 Task: Look for space in Yūki, Japan from 7th July, 2023 to 14th July, 2023 for 1 adult in price range Rs.6000 to Rs.14000. Place can be shared room with 1  bedroom having 1 bed and 1 bathroom. Property type can be house, flat, guest house, hotel. Amenities needed are: wifi, washing machine. Booking option can be shelf check-in. Required host language is English.
Action: Mouse moved to (426, 75)
Screenshot: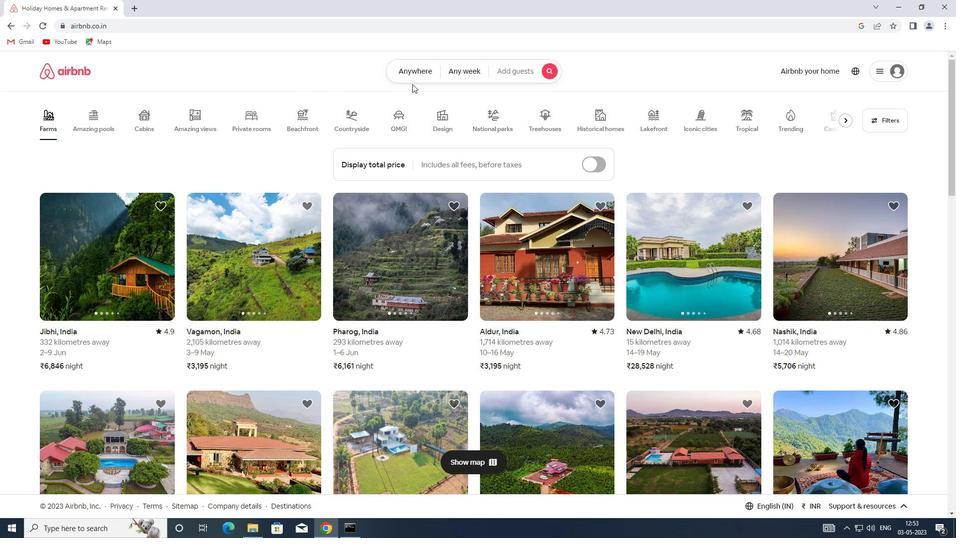 
Action: Mouse pressed left at (426, 75)
Screenshot: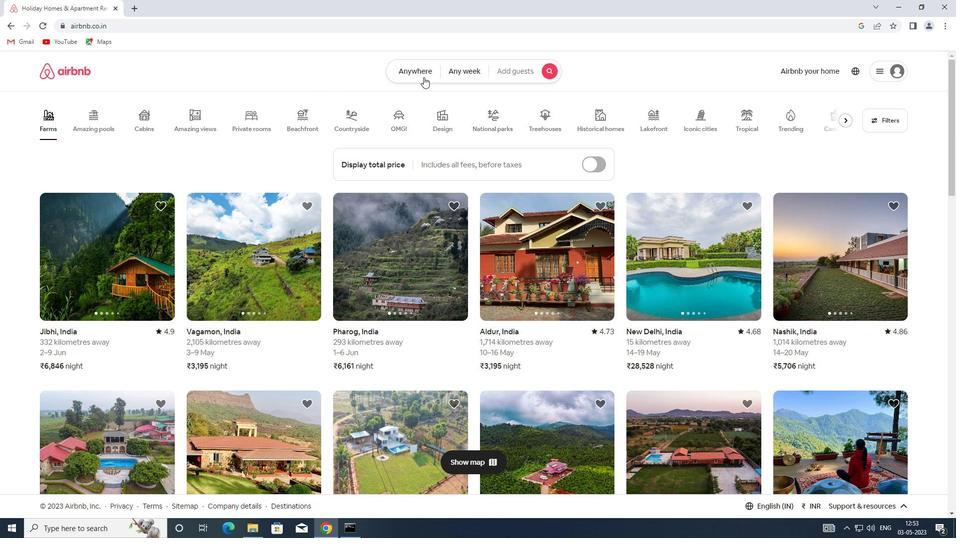 
Action: Mouse moved to (320, 109)
Screenshot: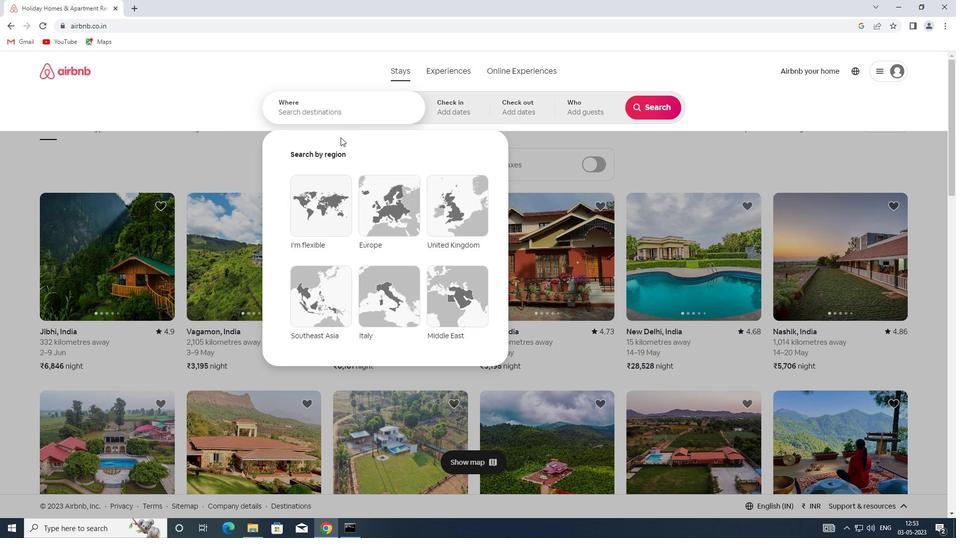 
Action: Mouse pressed left at (320, 109)
Screenshot: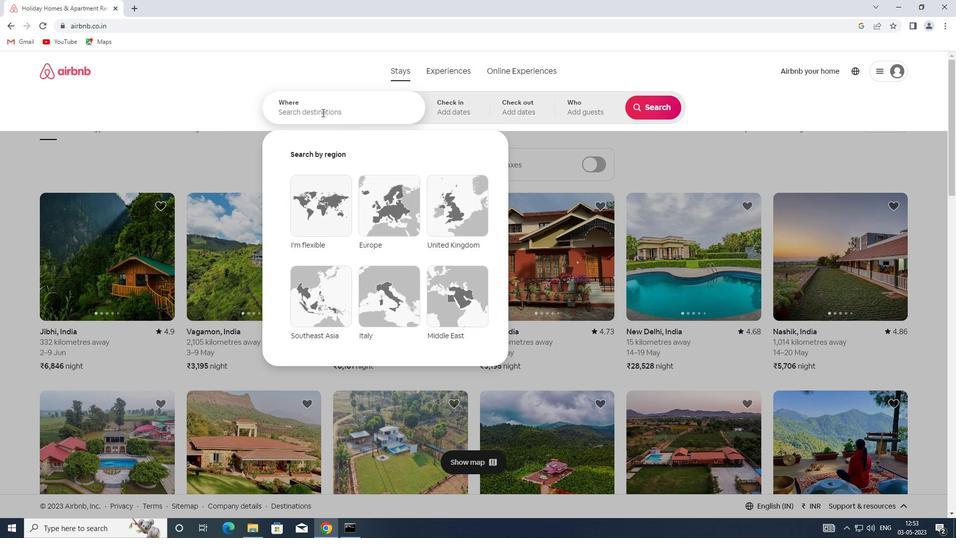 
Action: Key pressed <Key.shift>YUKI,<Key.shift>JAPAN
Screenshot: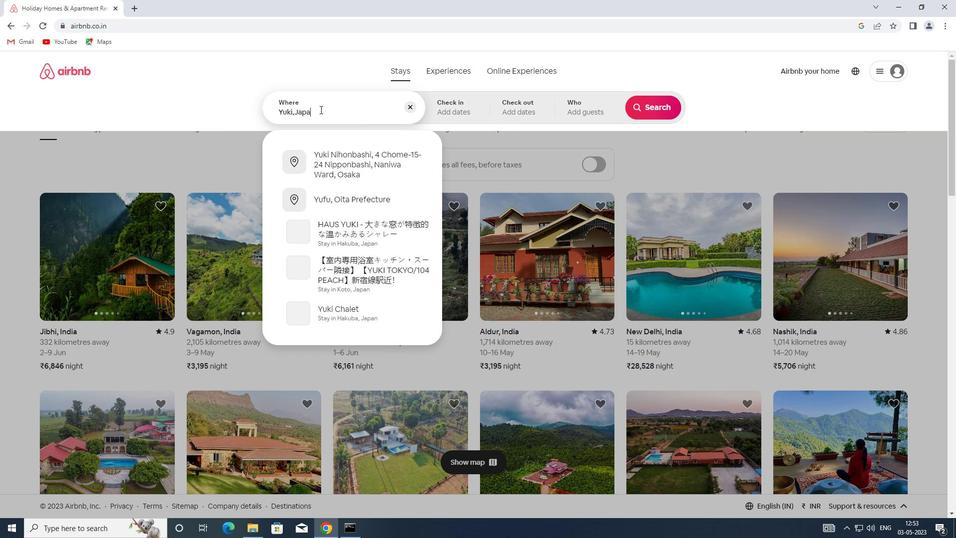 
Action: Mouse moved to (465, 108)
Screenshot: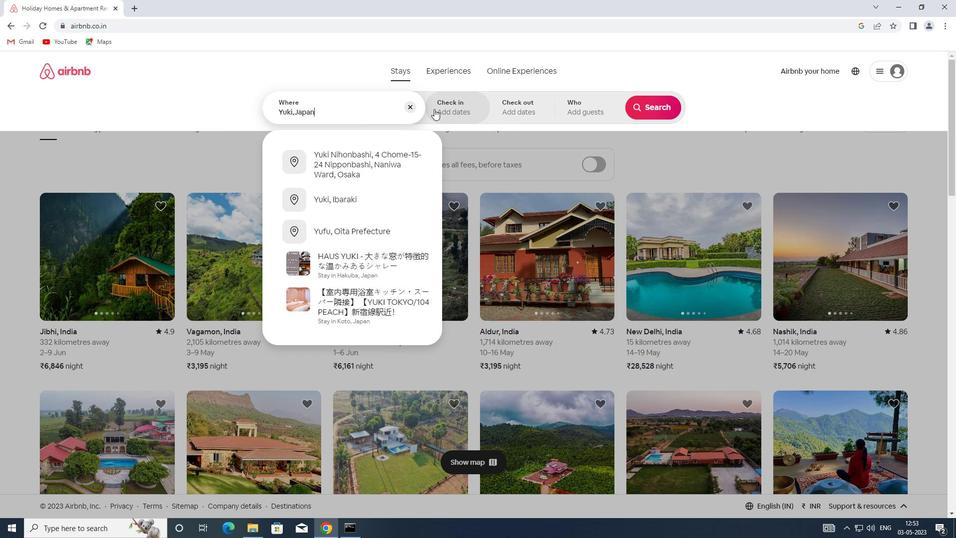 
Action: Mouse pressed left at (465, 108)
Screenshot: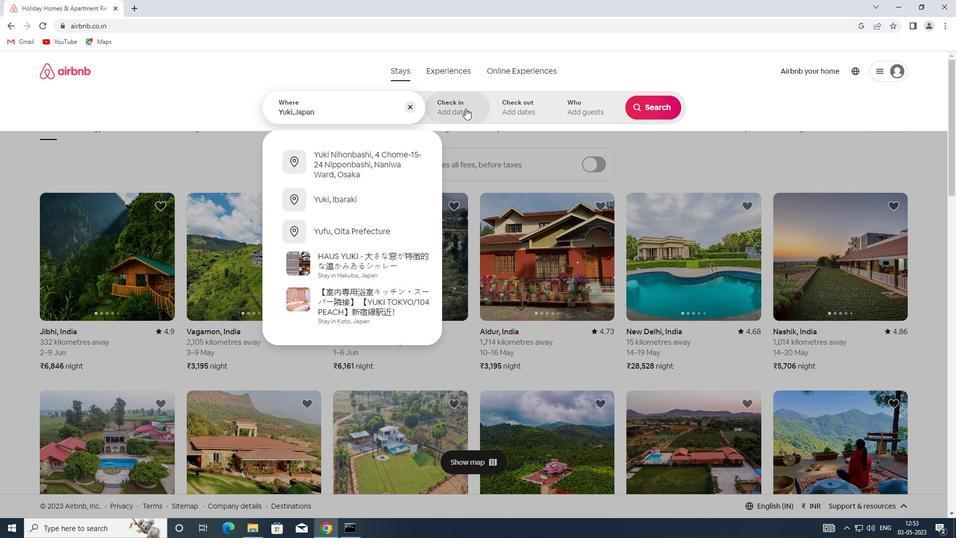 
Action: Mouse moved to (649, 189)
Screenshot: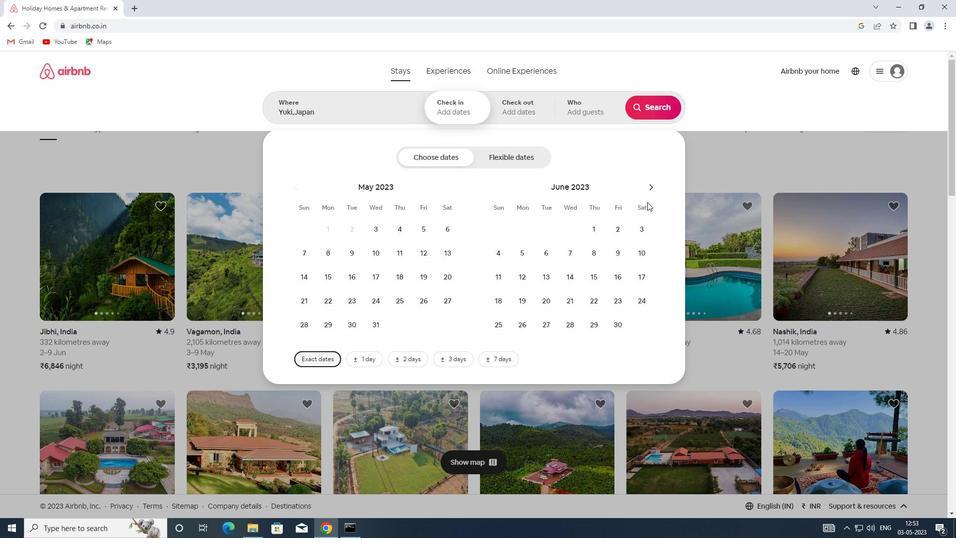 
Action: Mouse pressed left at (649, 189)
Screenshot: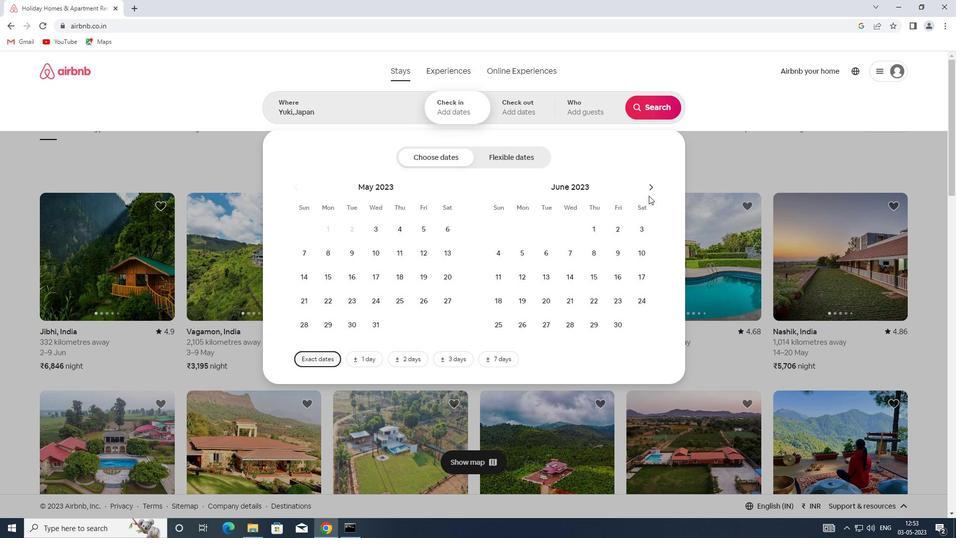 
Action: Mouse moved to (618, 253)
Screenshot: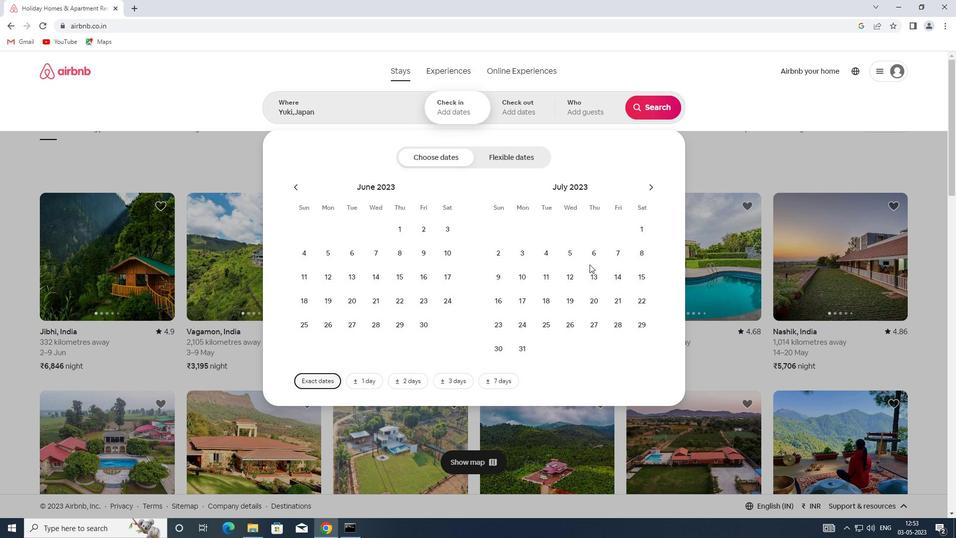 
Action: Mouse pressed left at (618, 253)
Screenshot: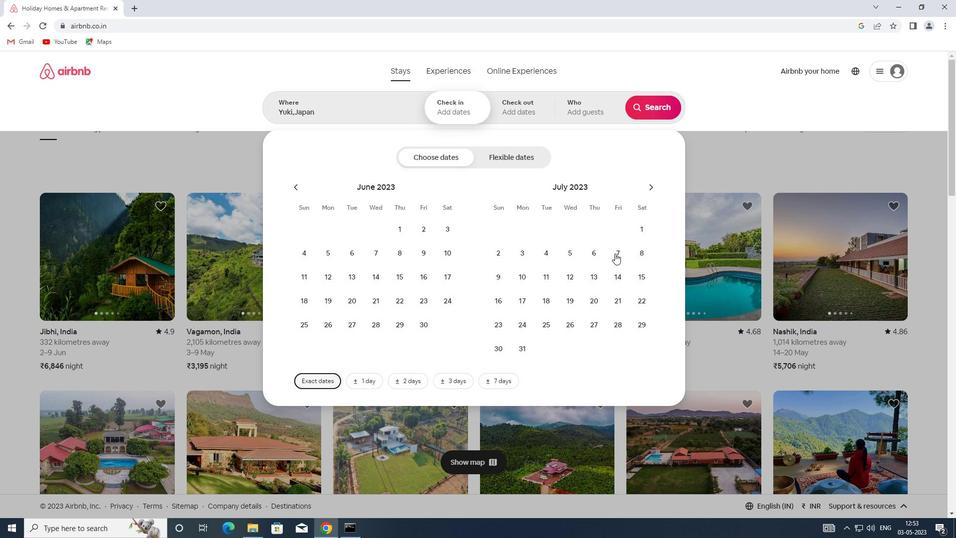
Action: Mouse moved to (626, 279)
Screenshot: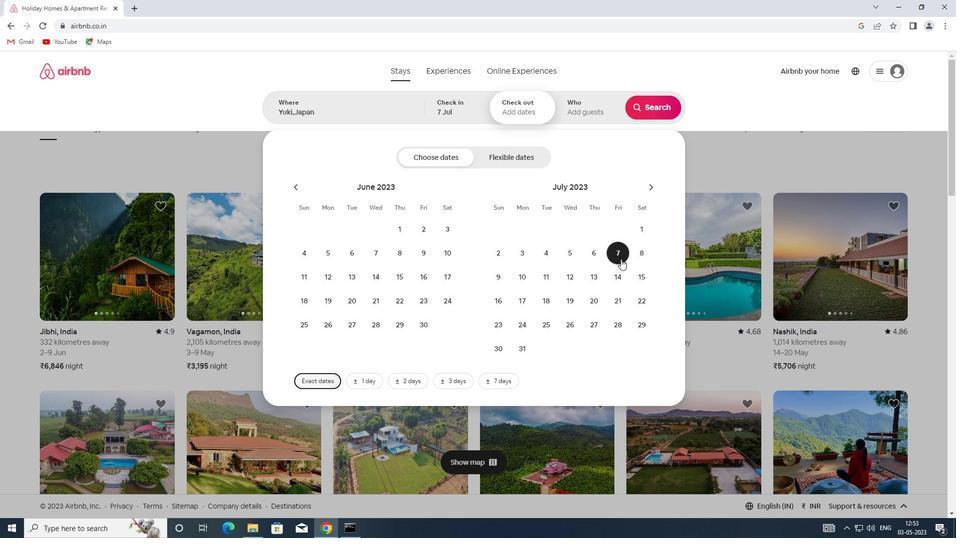 
Action: Mouse pressed left at (626, 279)
Screenshot: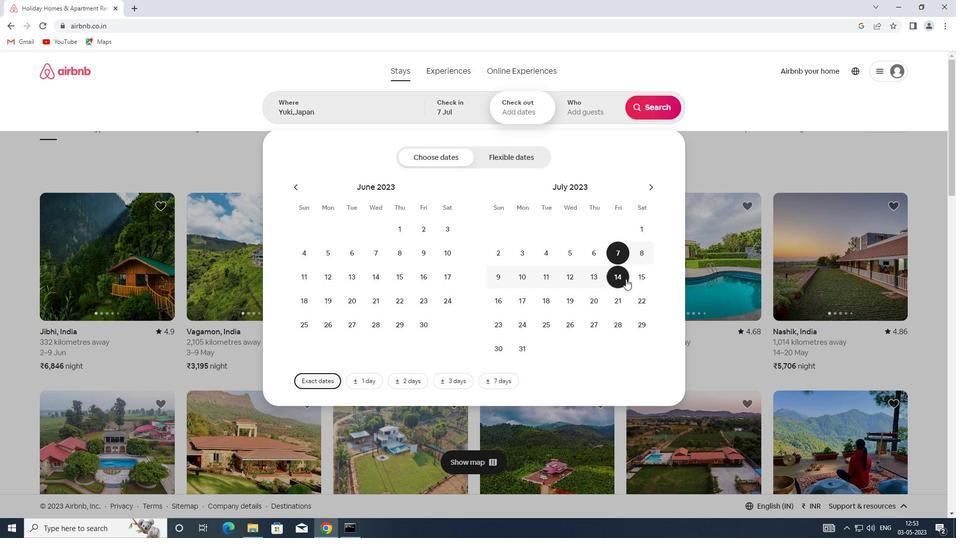 
Action: Mouse moved to (590, 103)
Screenshot: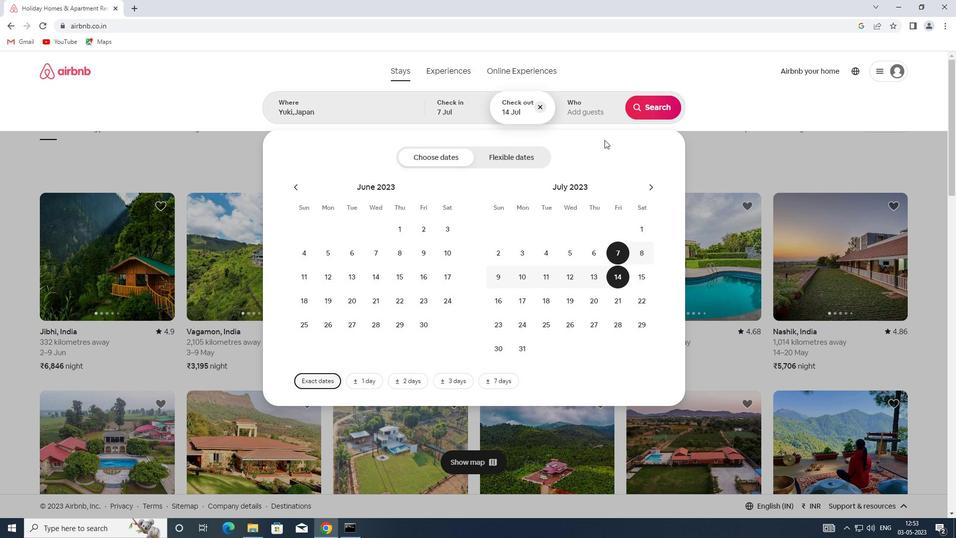 
Action: Mouse pressed left at (590, 103)
Screenshot: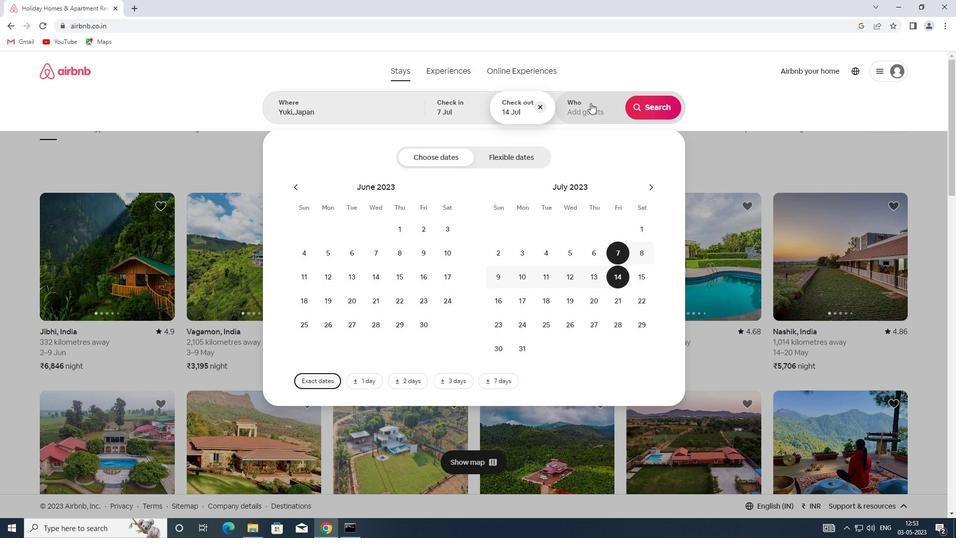 
Action: Mouse moved to (654, 153)
Screenshot: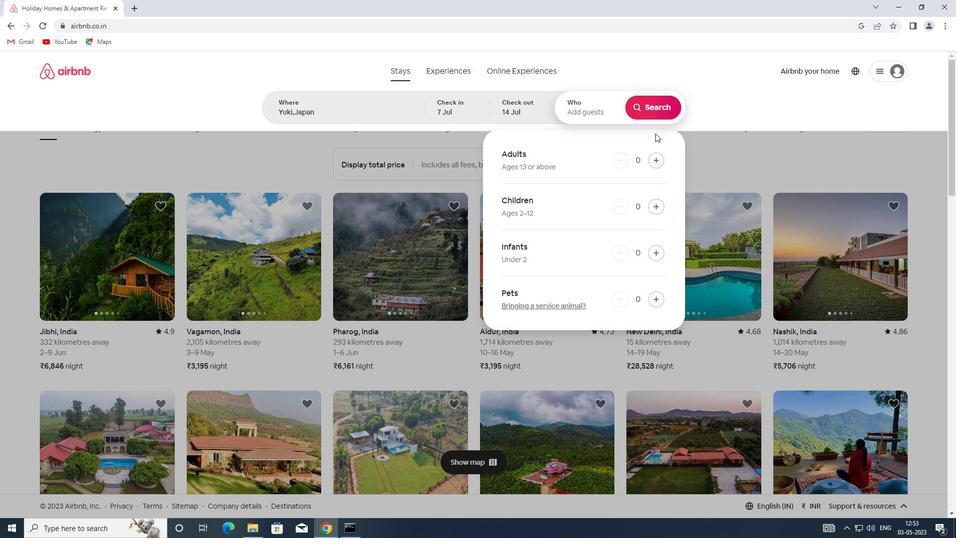 
Action: Mouse pressed left at (654, 153)
Screenshot: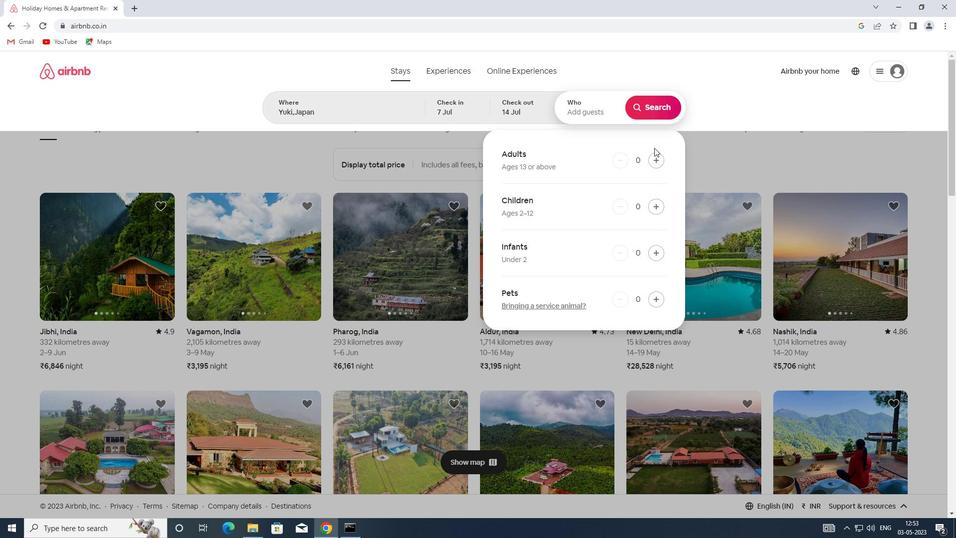 
Action: Mouse moved to (657, 111)
Screenshot: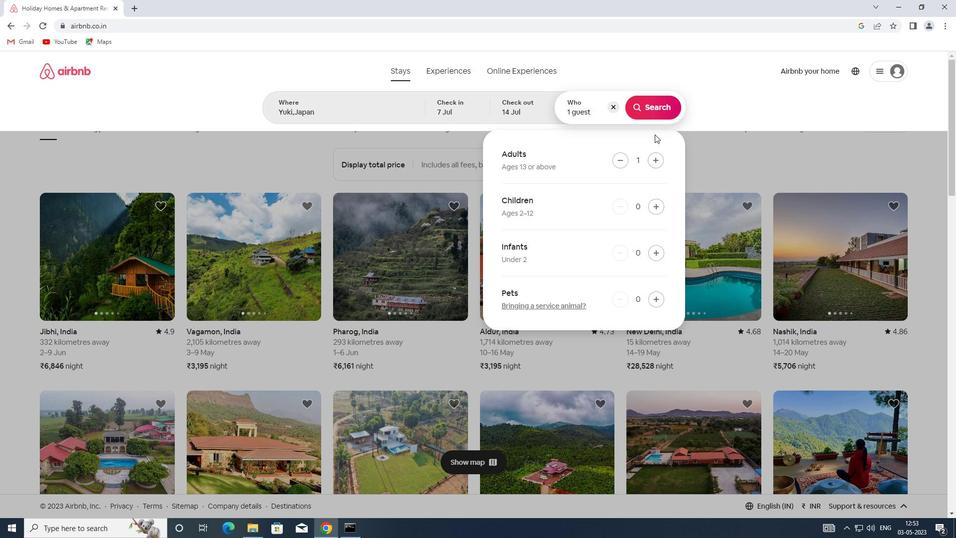 
Action: Mouse pressed left at (657, 111)
Screenshot: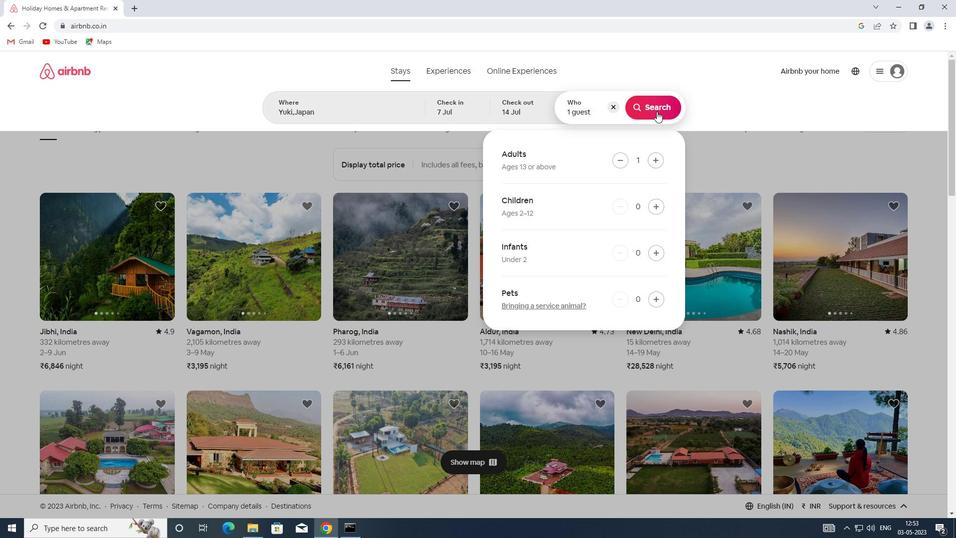 
Action: Mouse moved to (893, 106)
Screenshot: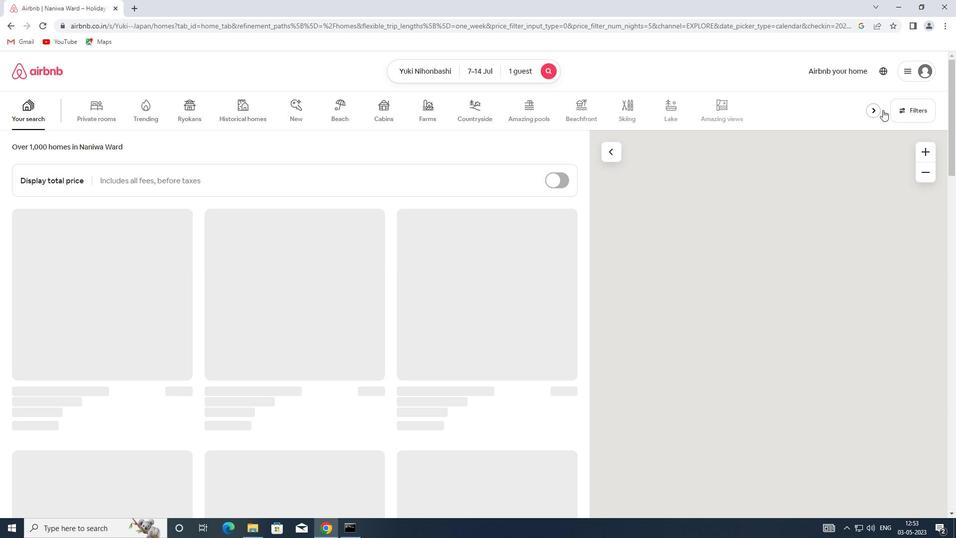 
Action: Mouse pressed left at (893, 106)
Screenshot: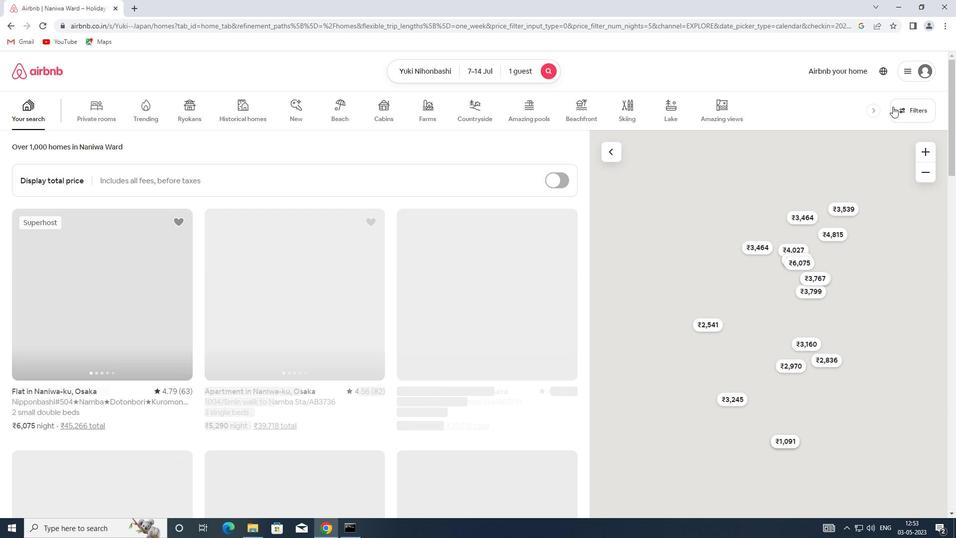 
Action: Mouse moved to (345, 237)
Screenshot: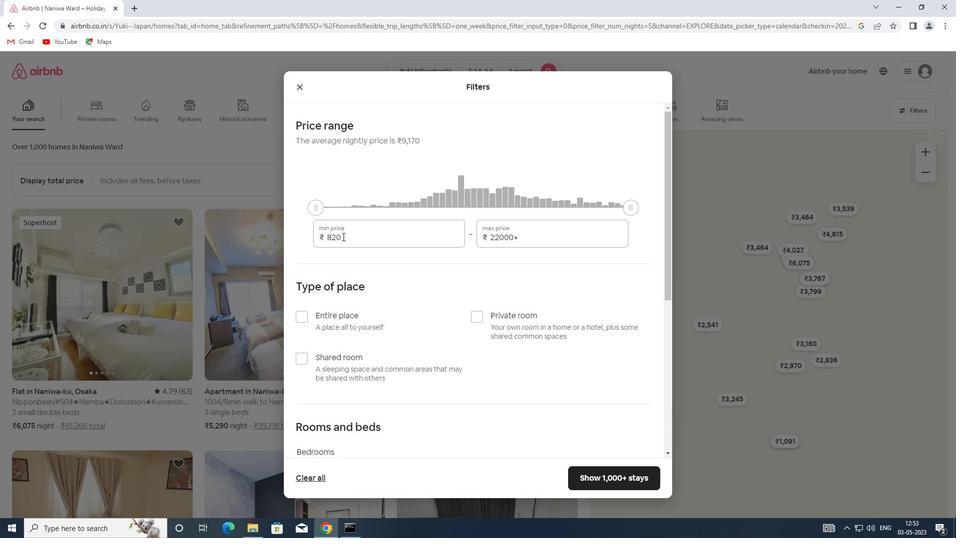 
Action: Mouse pressed left at (345, 237)
Screenshot: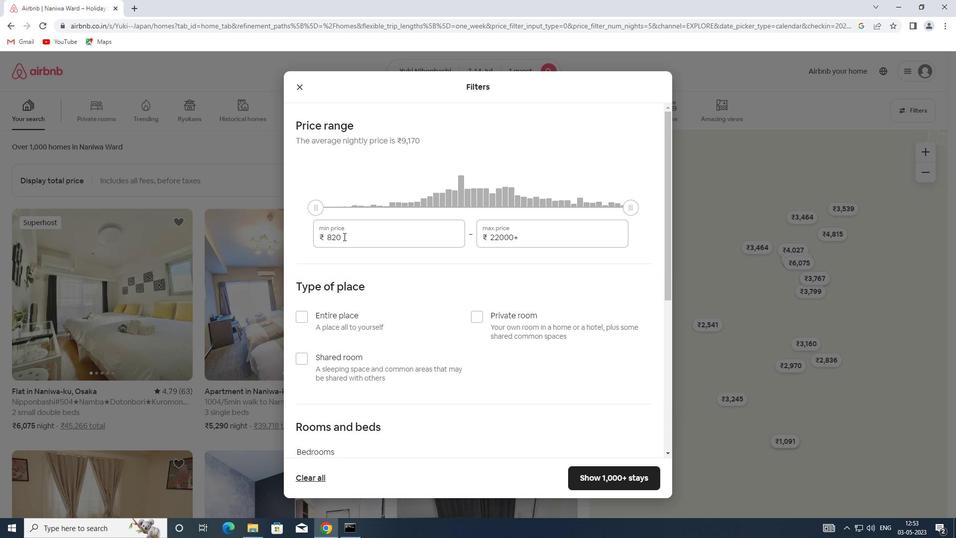 
Action: Mouse moved to (297, 237)
Screenshot: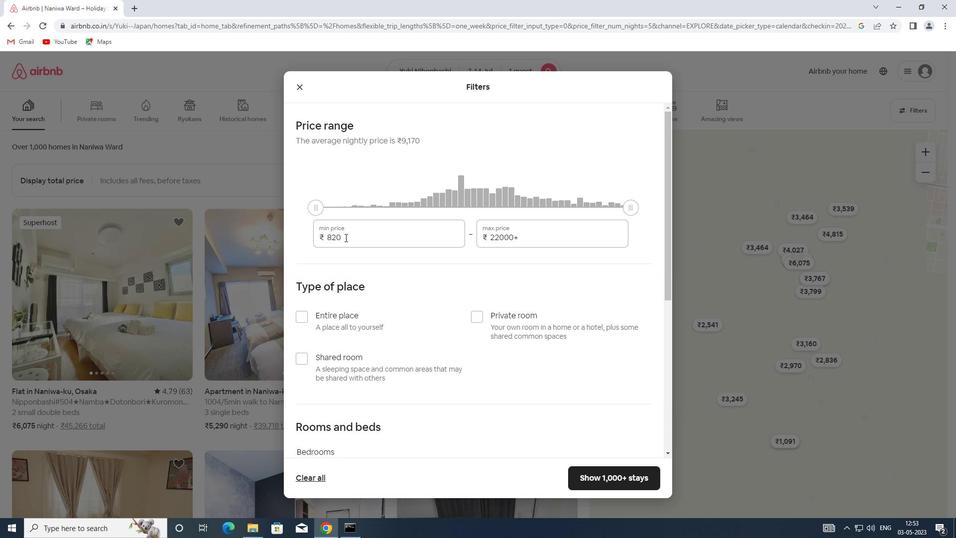 
Action: Key pressed 6000
Screenshot: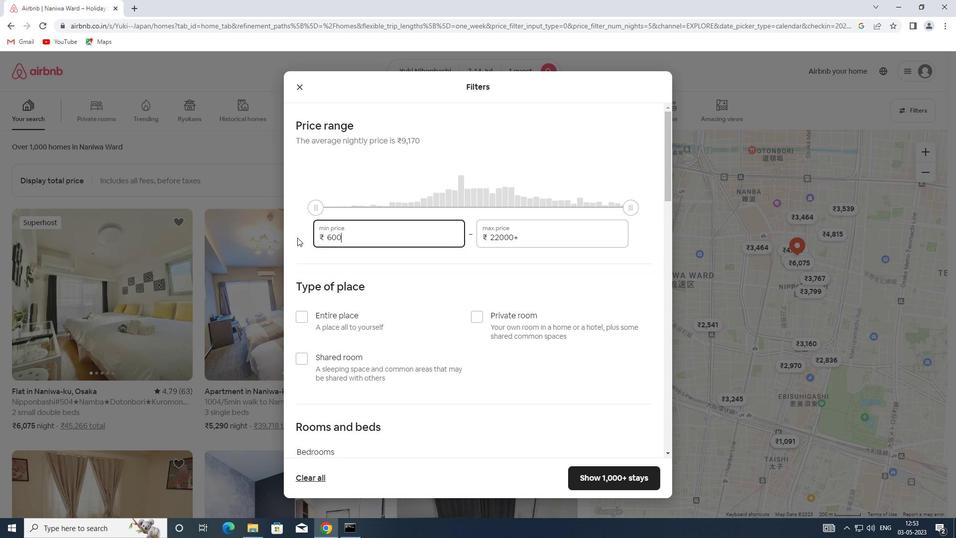 
Action: Mouse moved to (540, 232)
Screenshot: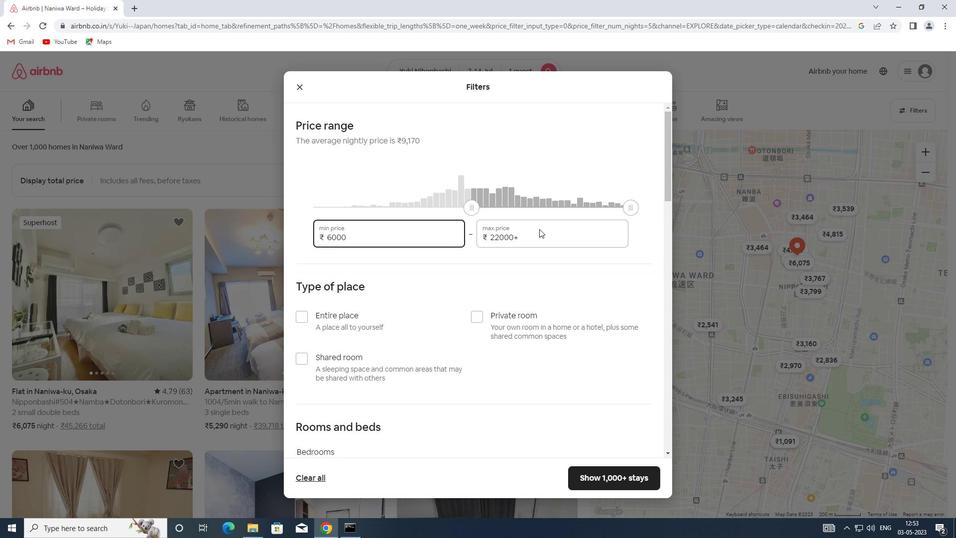 
Action: Mouse pressed left at (540, 232)
Screenshot: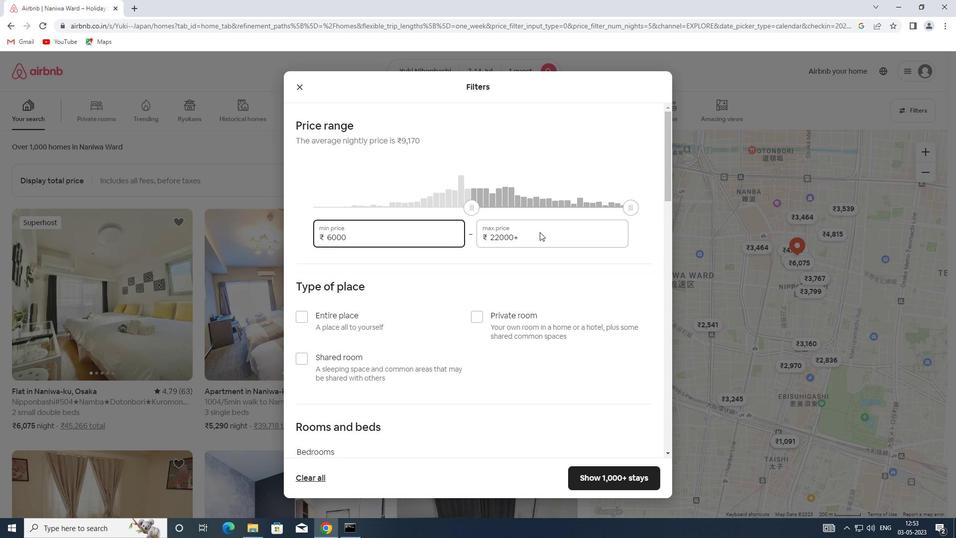 
Action: Mouse pressed left at (540, 232)
Screenshot: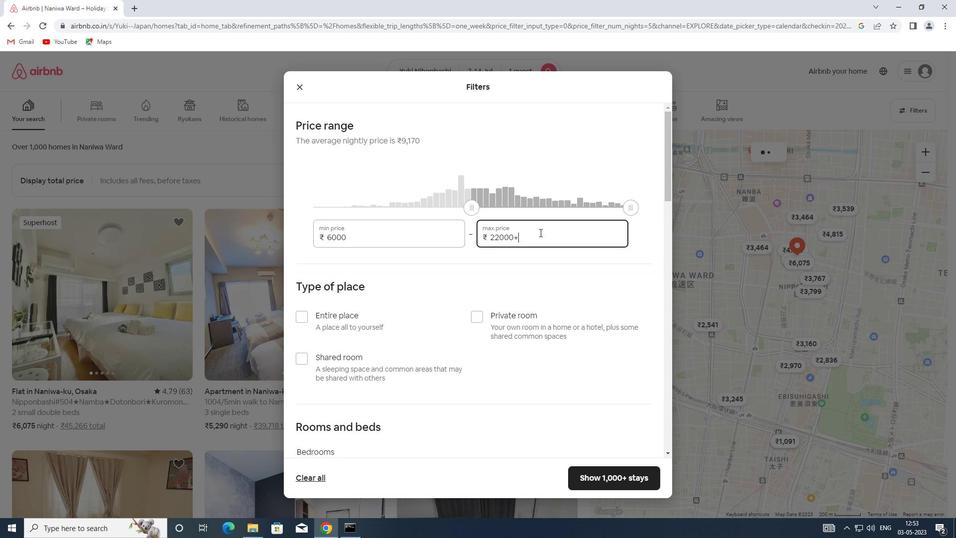 
Action: Mouse moved to (453, 242)
Screenshot: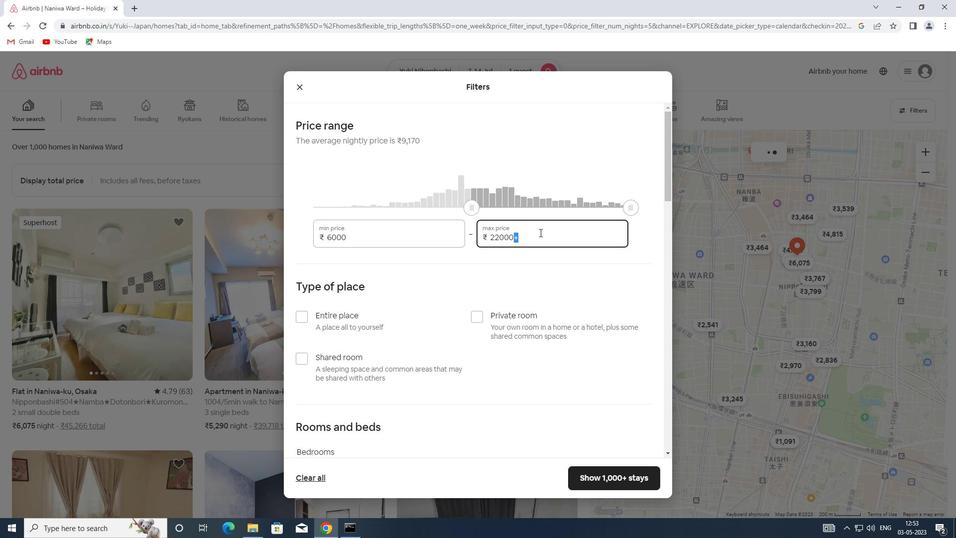 
Action: Key pressed 14000
Screenshot: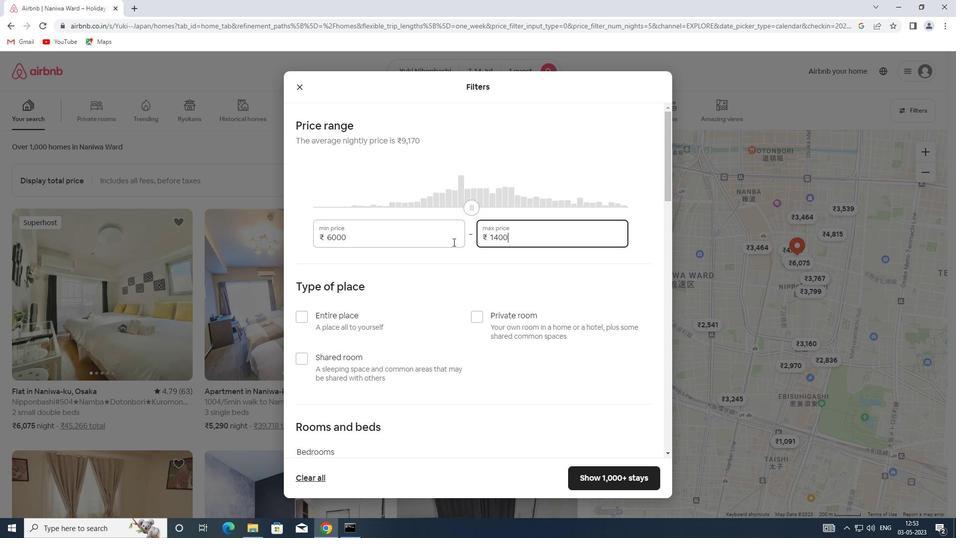 
Action: Mouse moved to (468, 304)
Screenshot: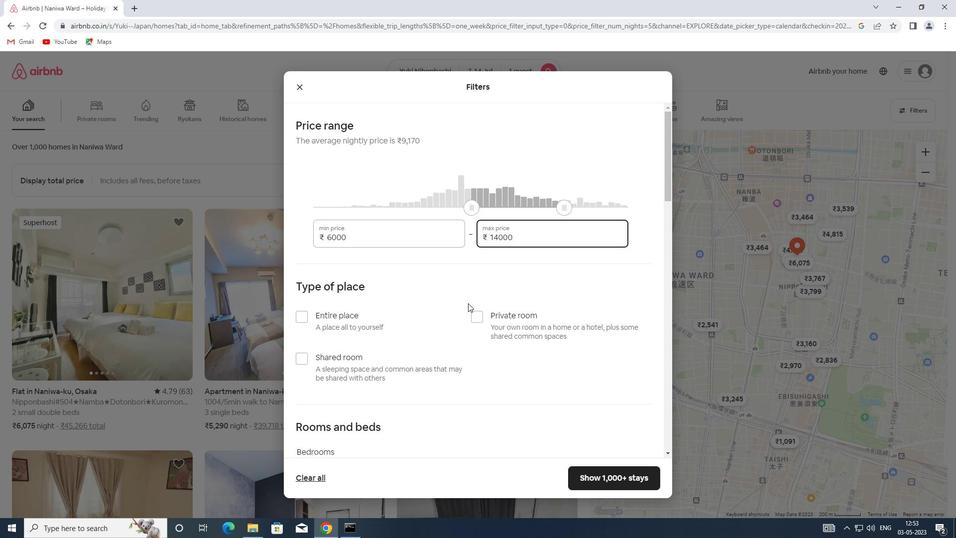 
Action: Mouse scrolled (468, 303) with delta (0, 0)
Screenshot: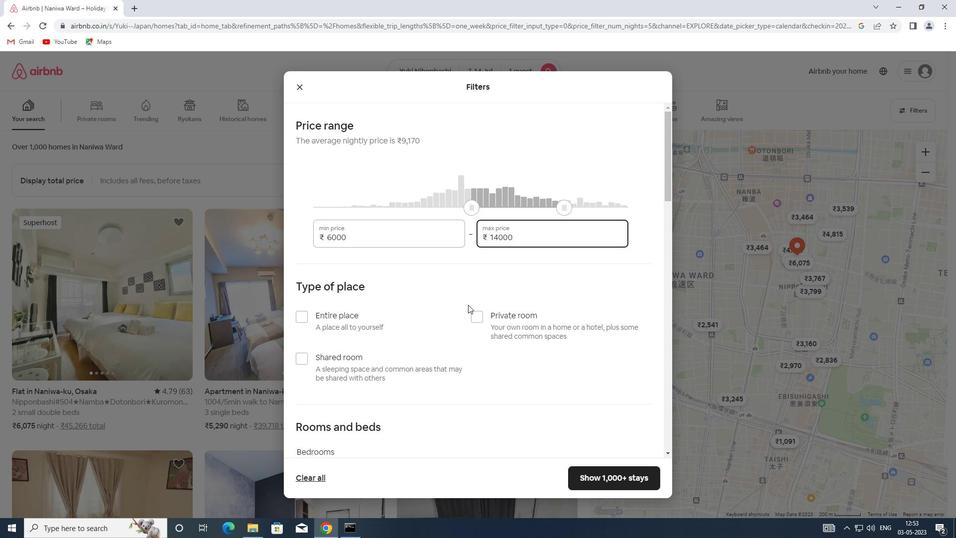 
Action: Mouse scrolled (468, 303) with delta (0, 0)
Screenshot: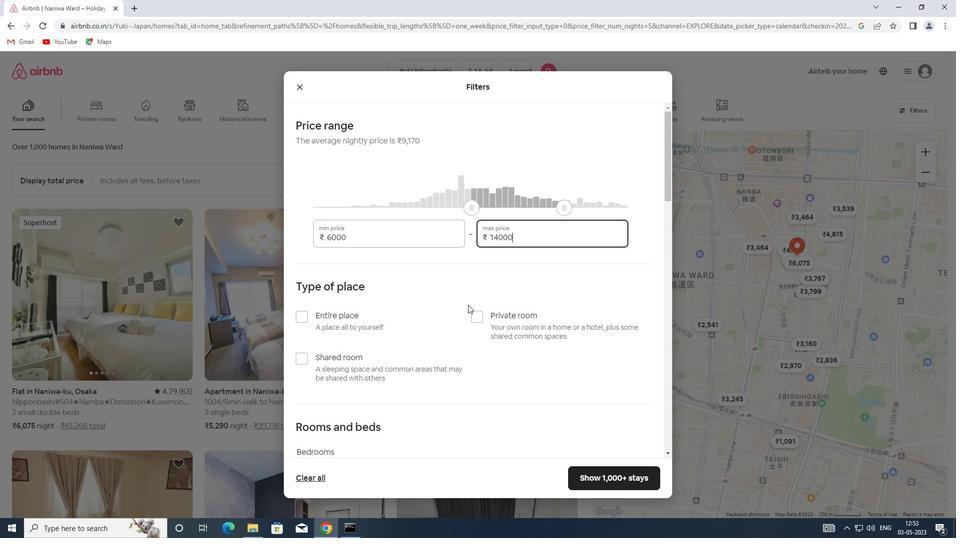 
Action: Mouse moved to (313, 252)
Screenshot: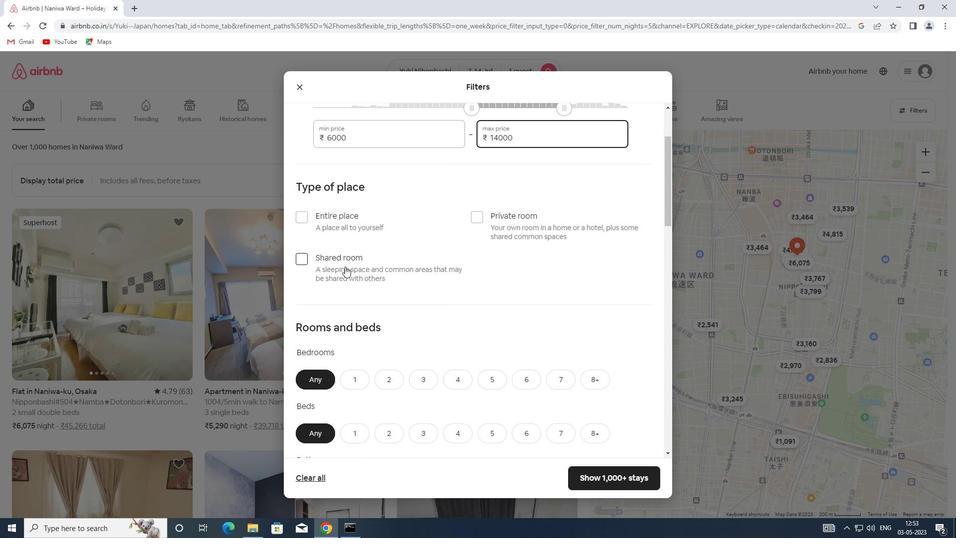 
Action: Mouse pressed left at (313, 252)
Screenshot: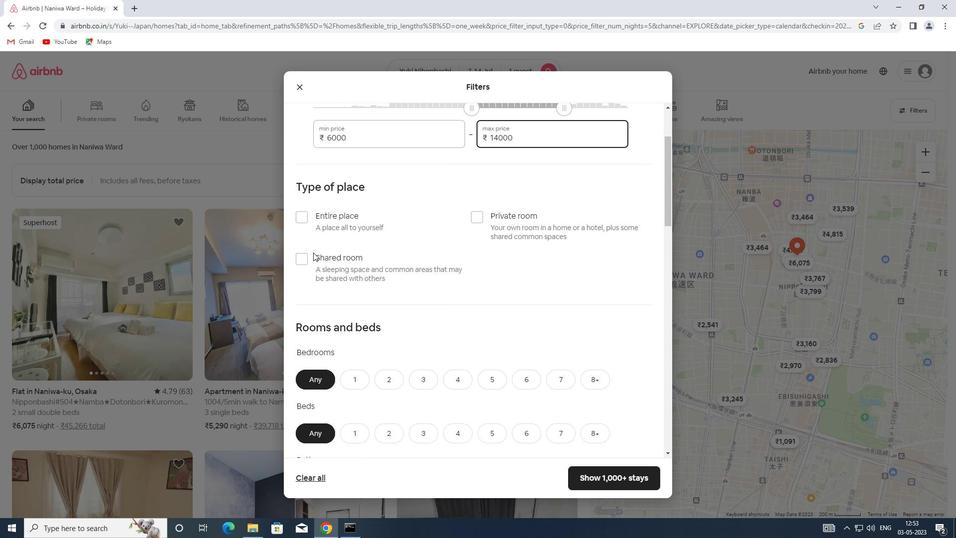 
Action: Mouse moved to (313, 256)
Screenshot: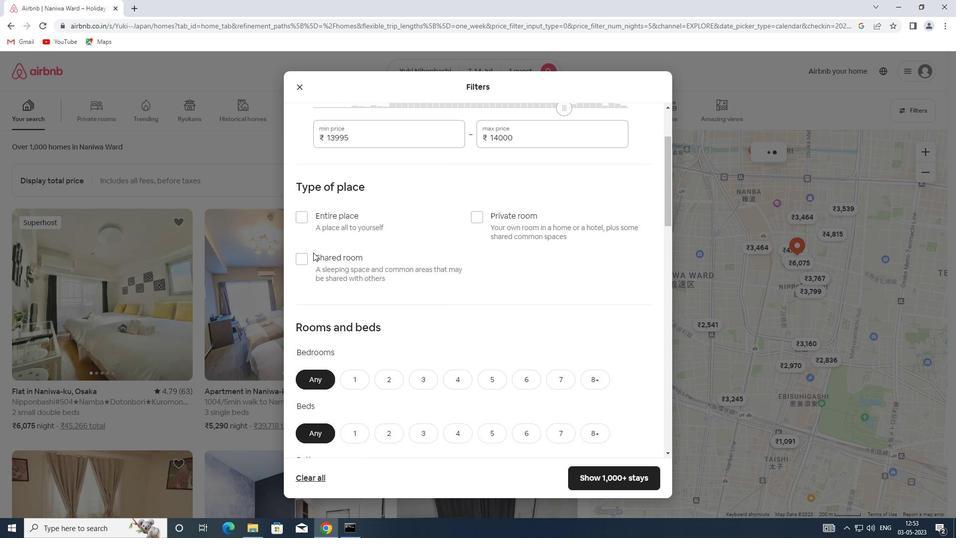
Action: Mouse pressed left at (313, 256)
Screenshot: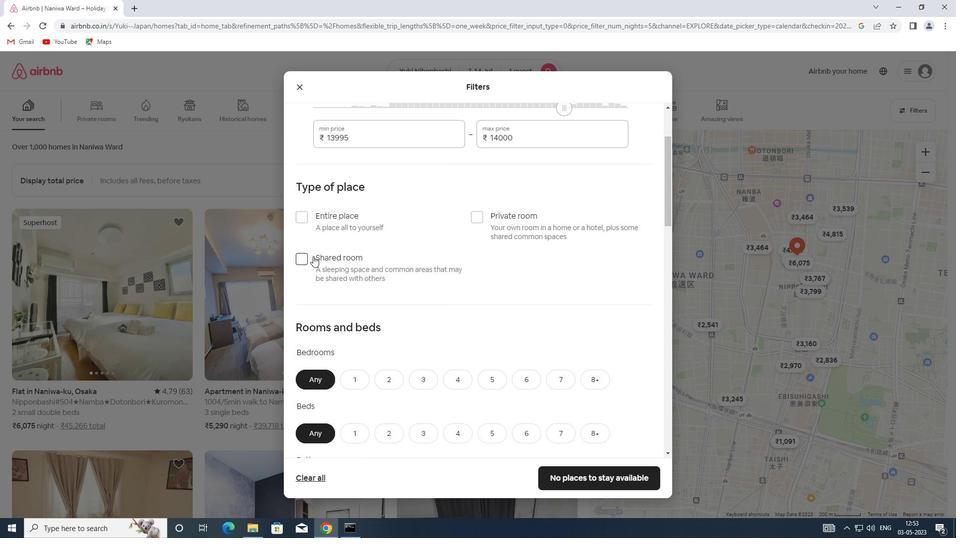 
Action: Mouse moved to (313, 256)
Screenshot: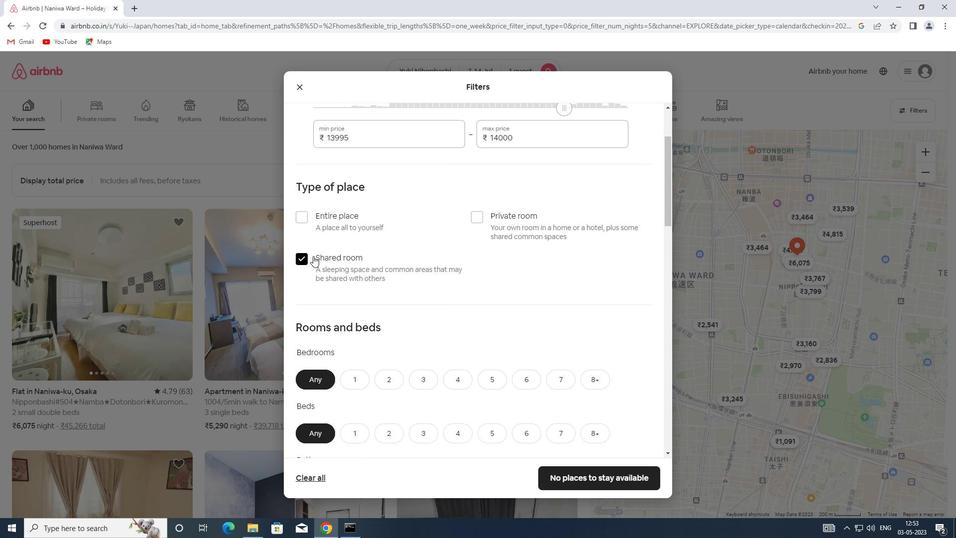 
Action: Mouse scrolled (313, 255) with delta (0, 0)
Screenshot: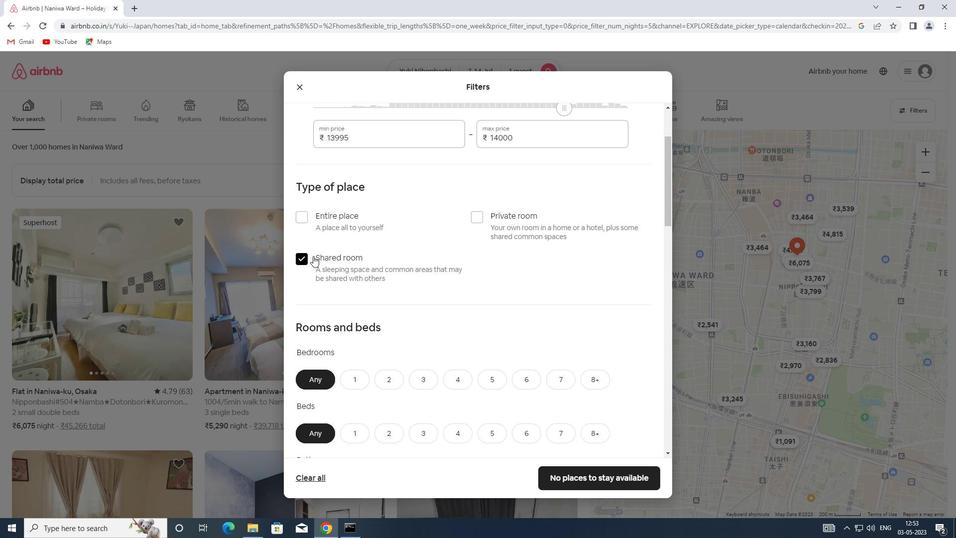 
Action: Mouse scrolled (313, 255) with delta (0, 0)
Screenshot: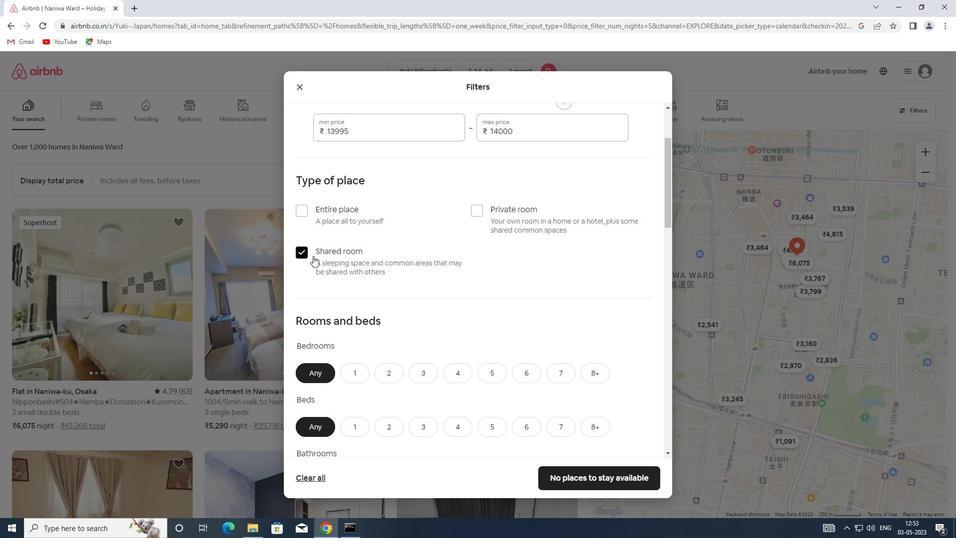 
Action: Mouse moved to (359, 276)
Screenshot: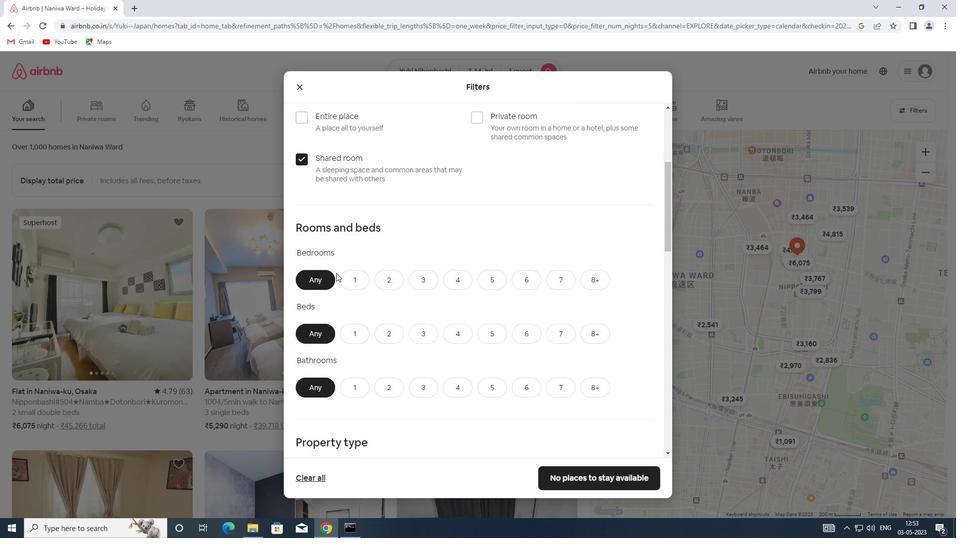 
Action: Mouse pressed left at (359, 276)
Screenshot: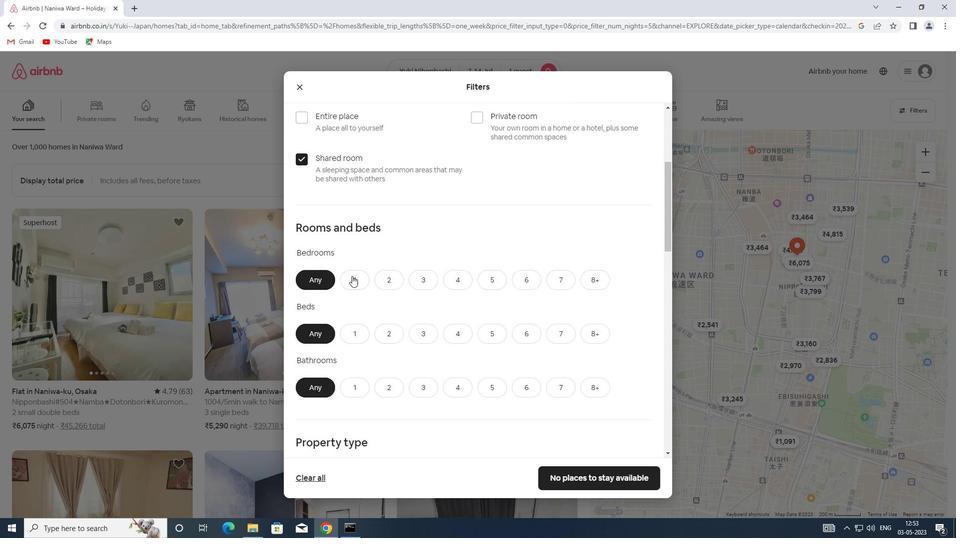 
Action: Mouse moved to (361, 331)
Screenshot: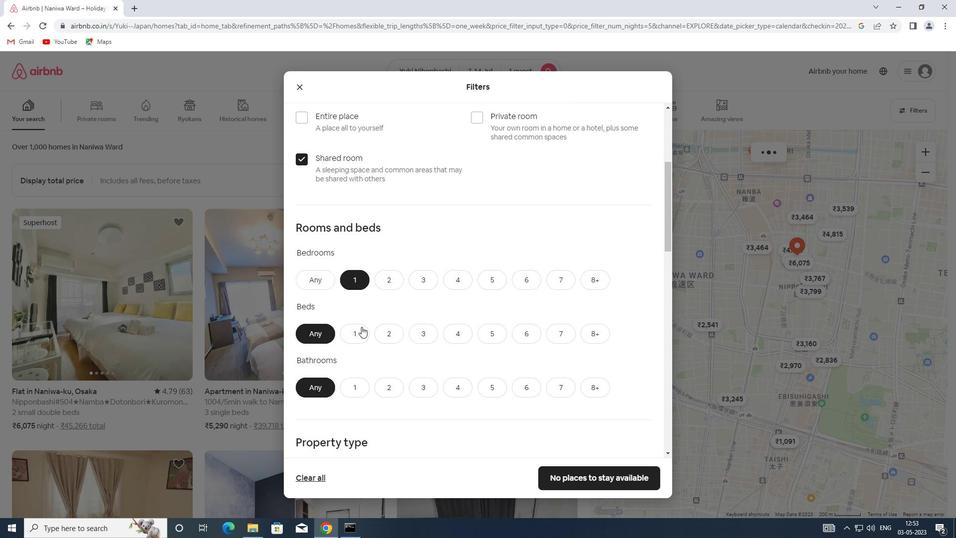 
Action: Mouse pressed left at (361, 331)
Screenshot: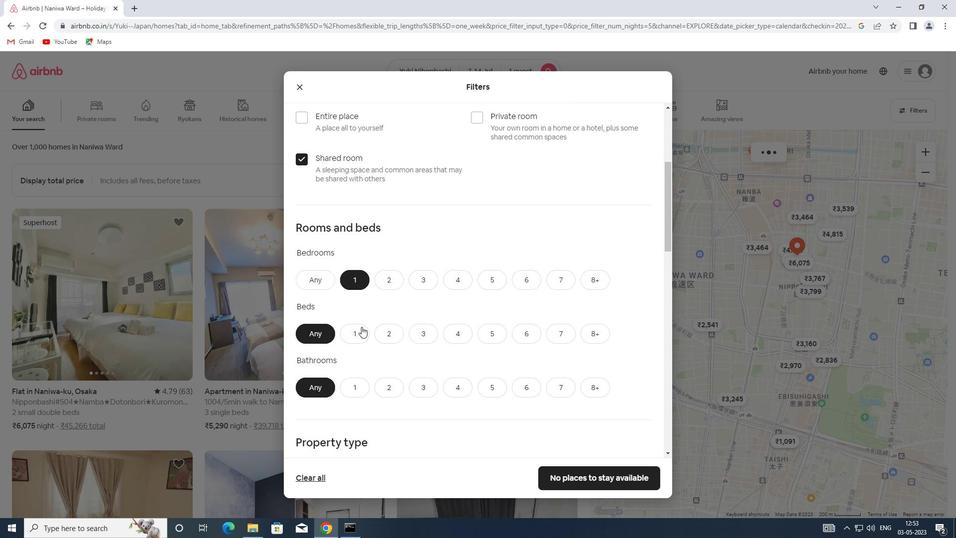 
Action: Mouse moved to (364, 325)
Screenshot: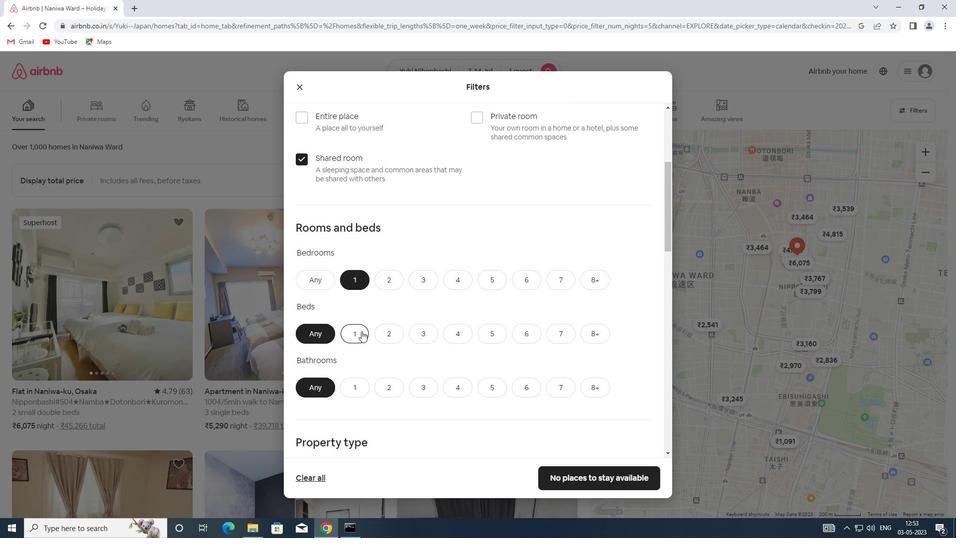 
Action: Mouse scrolled (364, 325) with delta (0, 0)
Screenshot: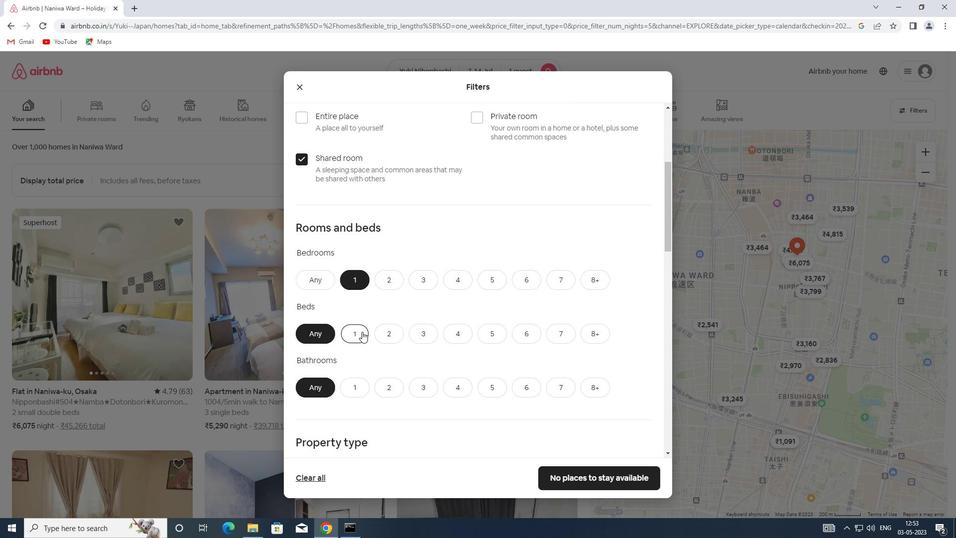 
Action: Mouse scrolled (364, 325) with delta (0, 0)
Screenshot: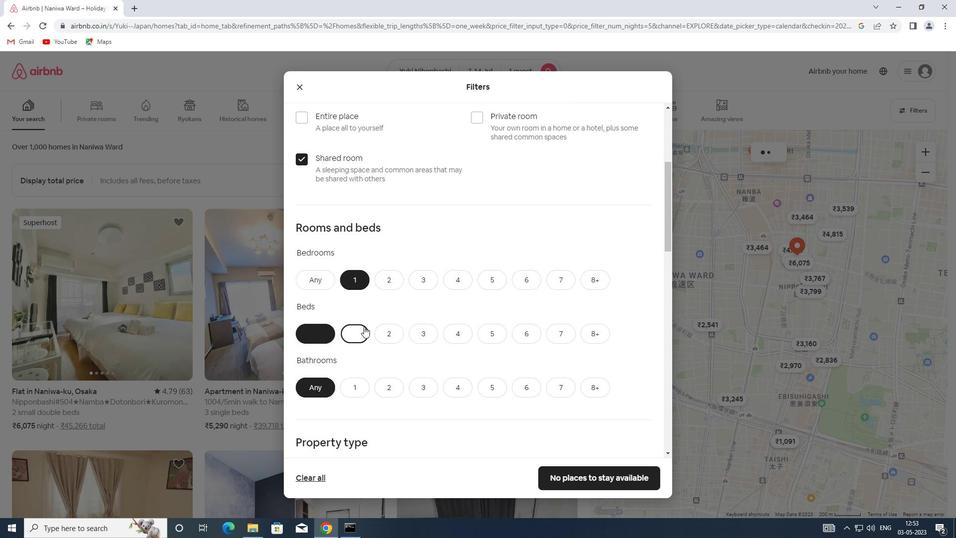 
Action: Mouse moved to (354, 292)
Screenshot: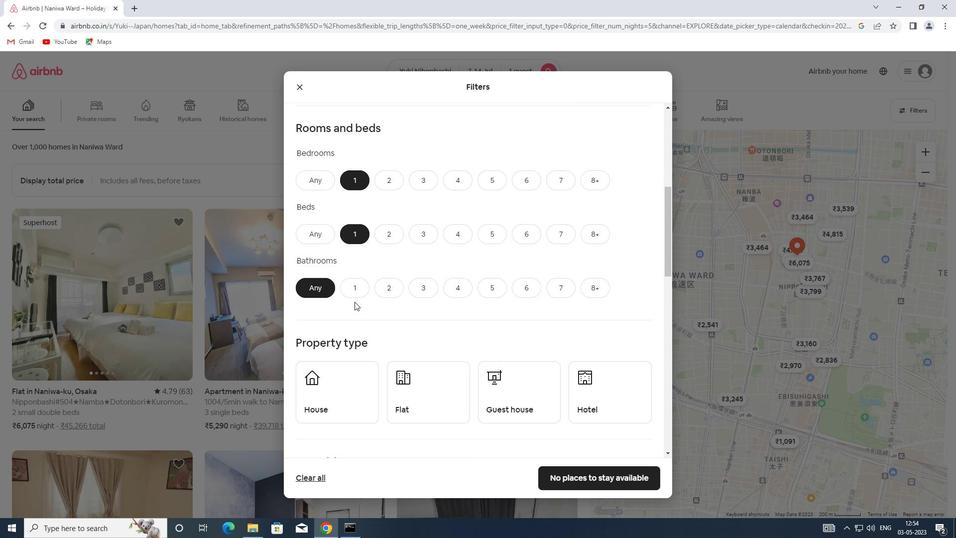 
Action: Mouse pressed left at (354, 292)
Screenshot: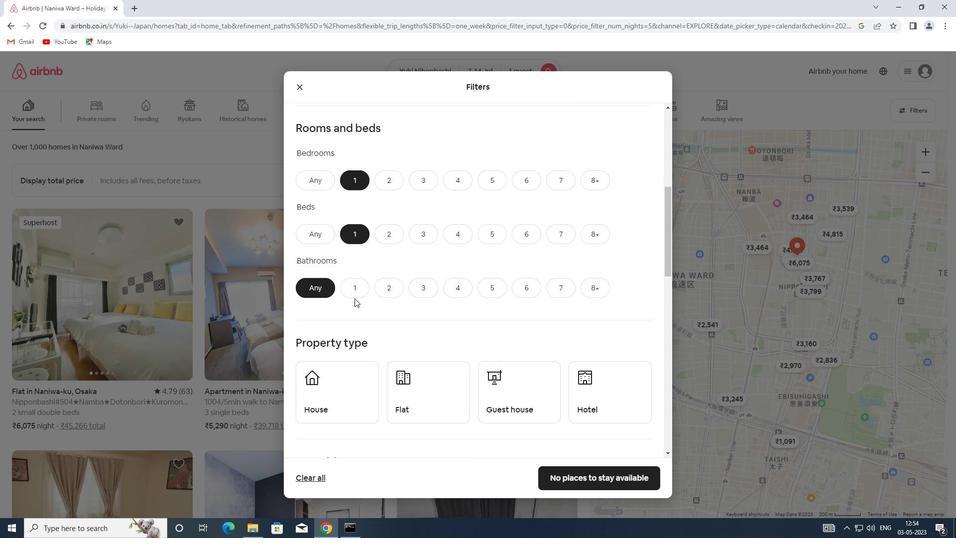 
Action: Mouse scrolled (354, 292) with delta (0, 0)
Screenshot: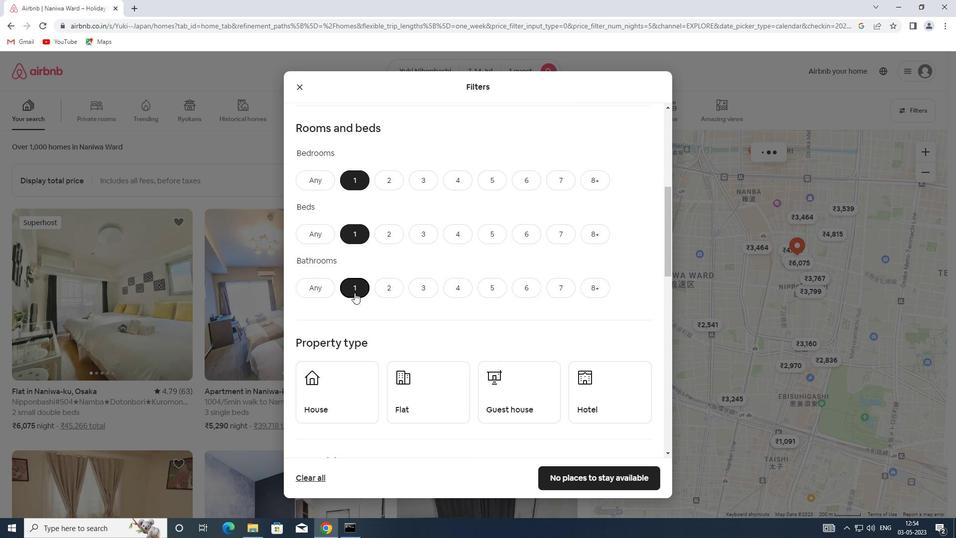 
Action: Mouse moved to (332, 331)
Screenshot: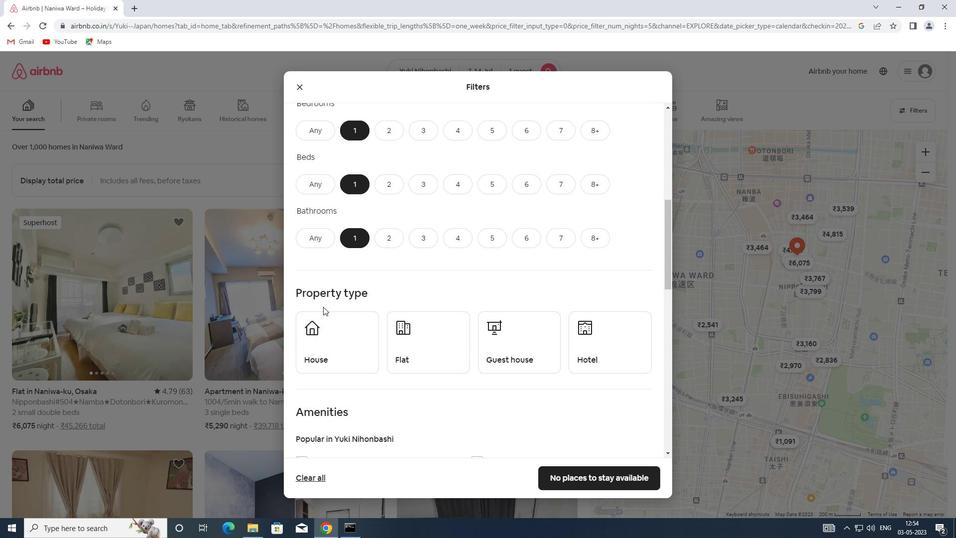 
Action: Mouse pressed left at (332, 331)
Screenshot: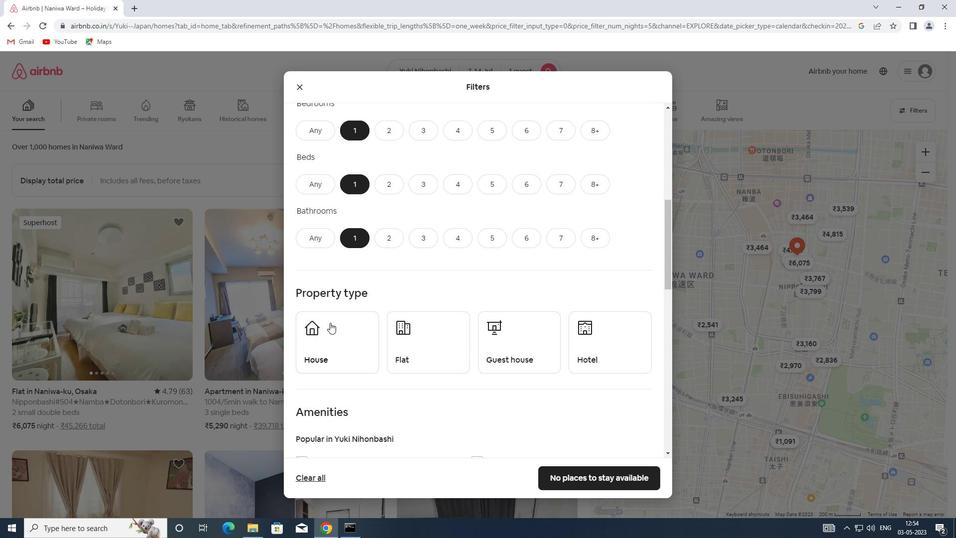 
Action: Mouse moved to (411, 343)
Screenshot: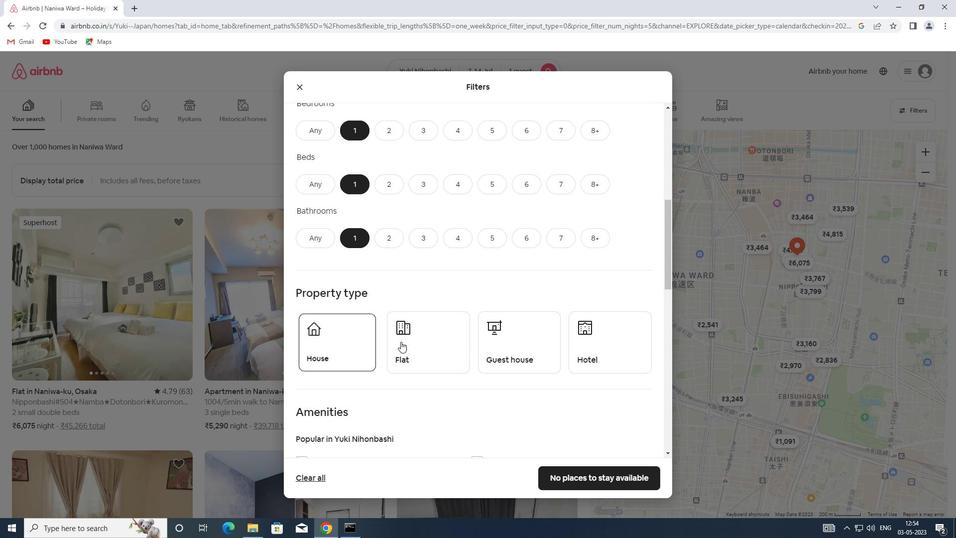 
Action: Mouse pressed left at (411, 343)
Screenshot: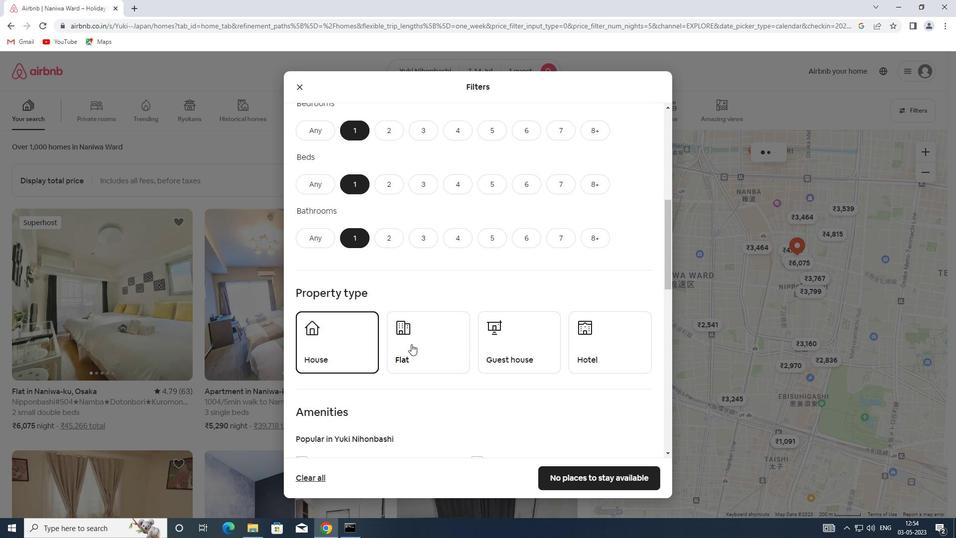 
Action: Mouse moved to (519, 365)
Screenshot: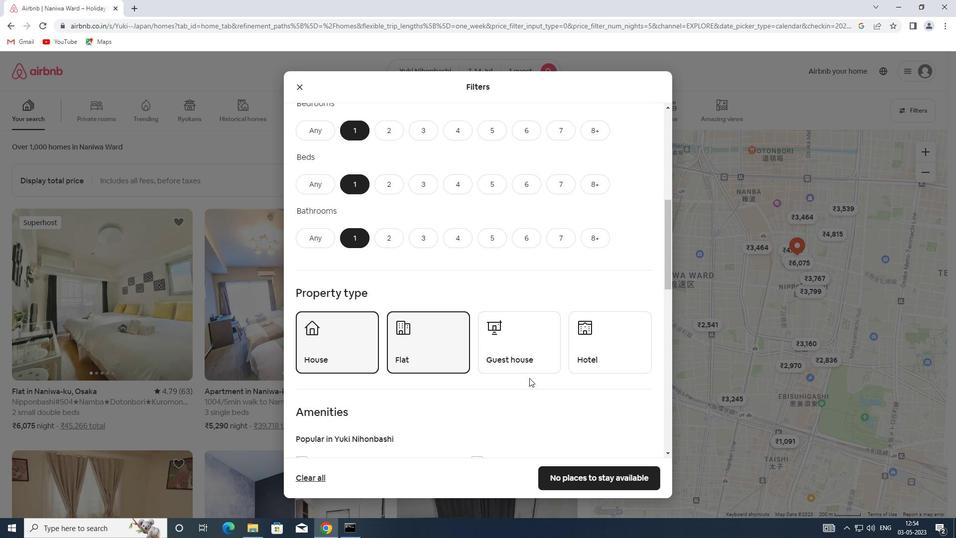 
Action: Mouse pressed left at (519, 365)
Screenshot: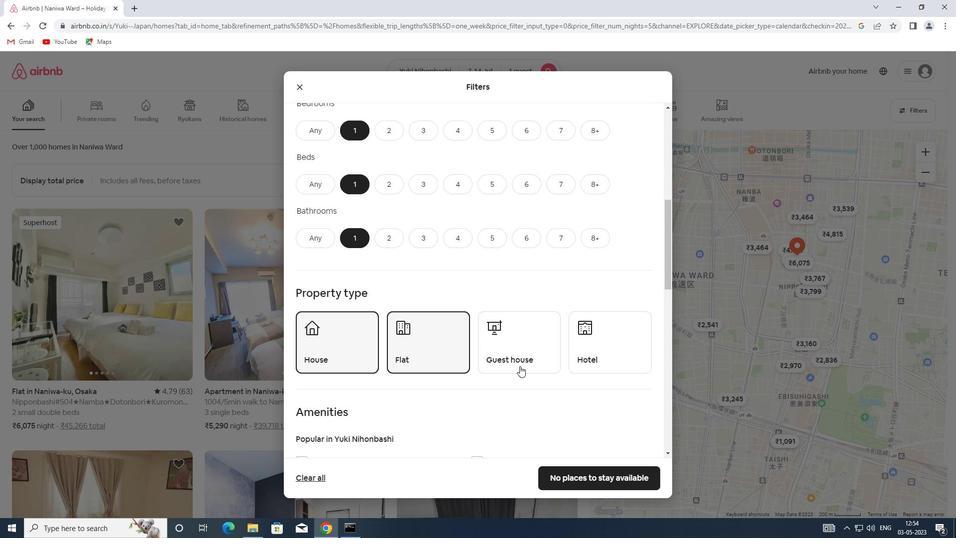 
Action: Mouse moved to (607, 355)
Screenshot: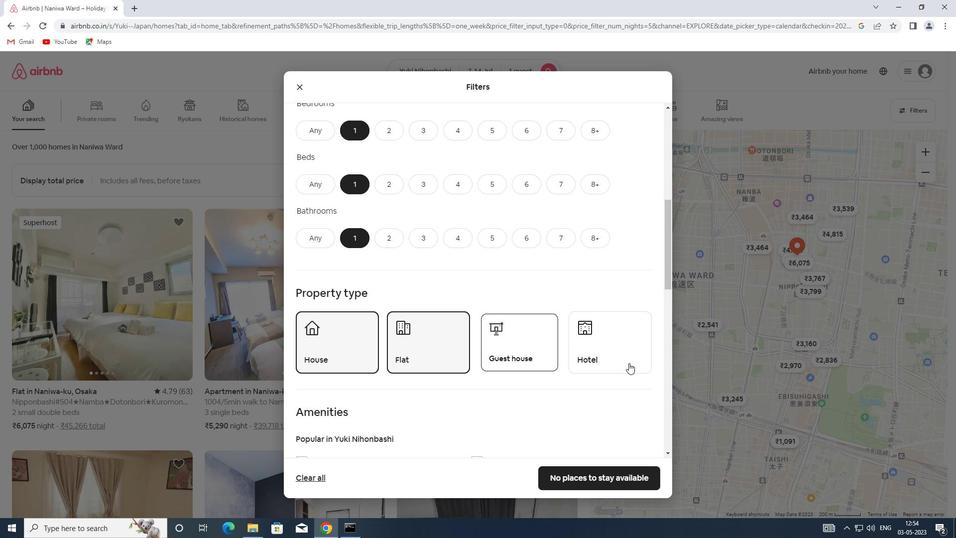
Action: Mouse pressed left at (607, 355)
Screenshot: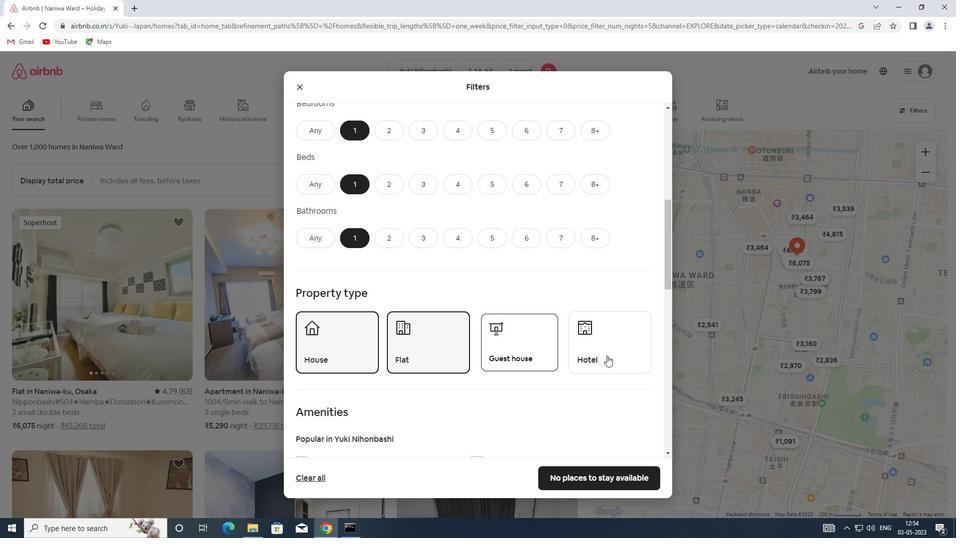 
Action: Mouse moved to (529, 339)
Screenshot: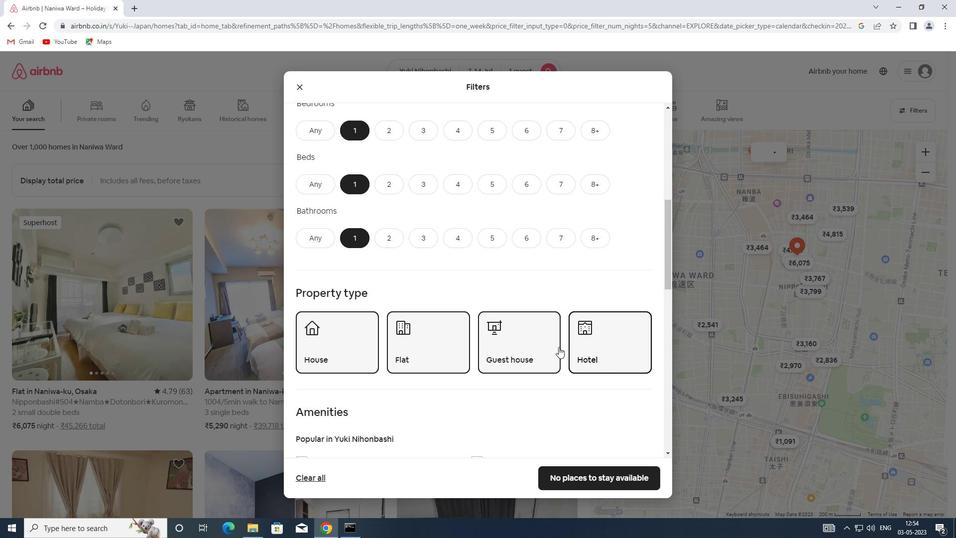 
Action: Mouse scrolled (529, 338) with delta (0, 0)
Screenshot: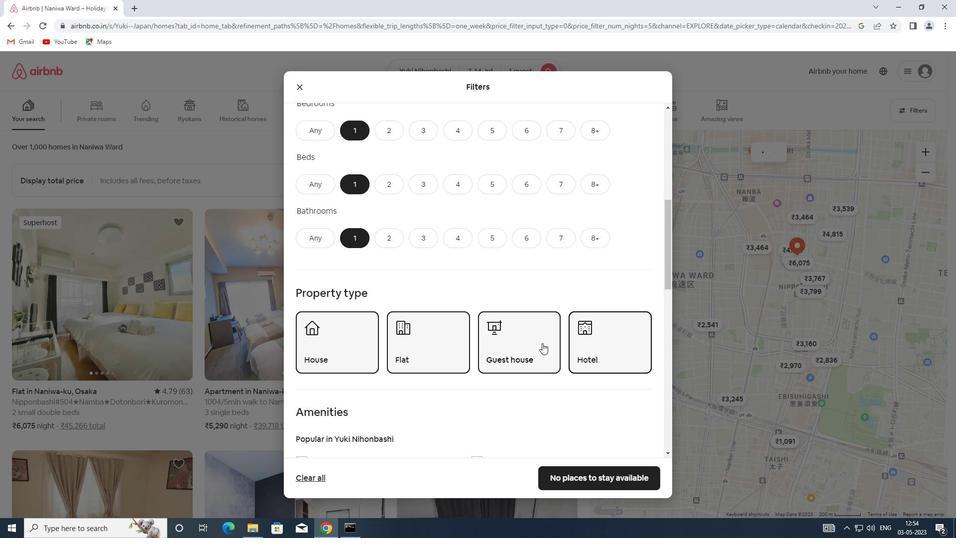 
Action: Mouse scrolled (529, 338) with delta (0, 0)
Screenshot: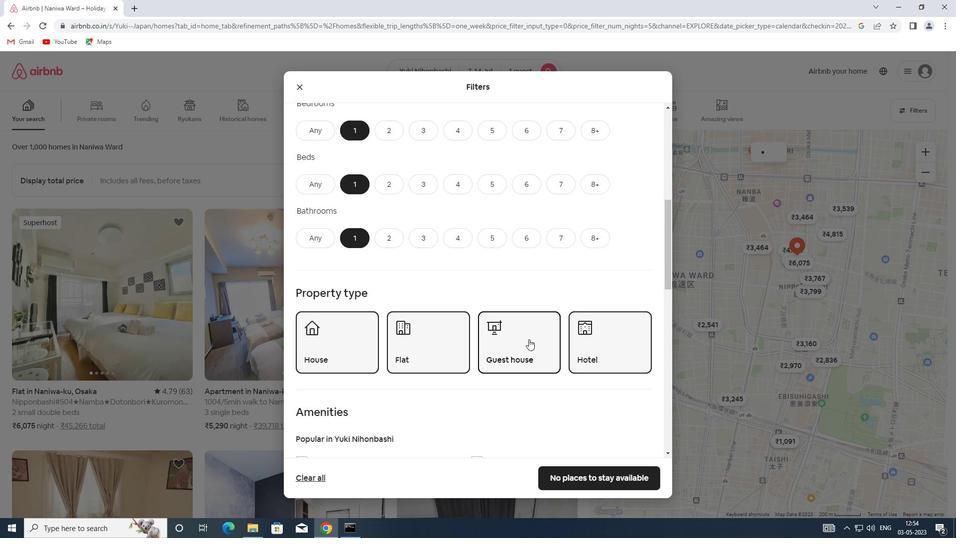 
Action: Mouse moved to (524, 336)
Screenshot: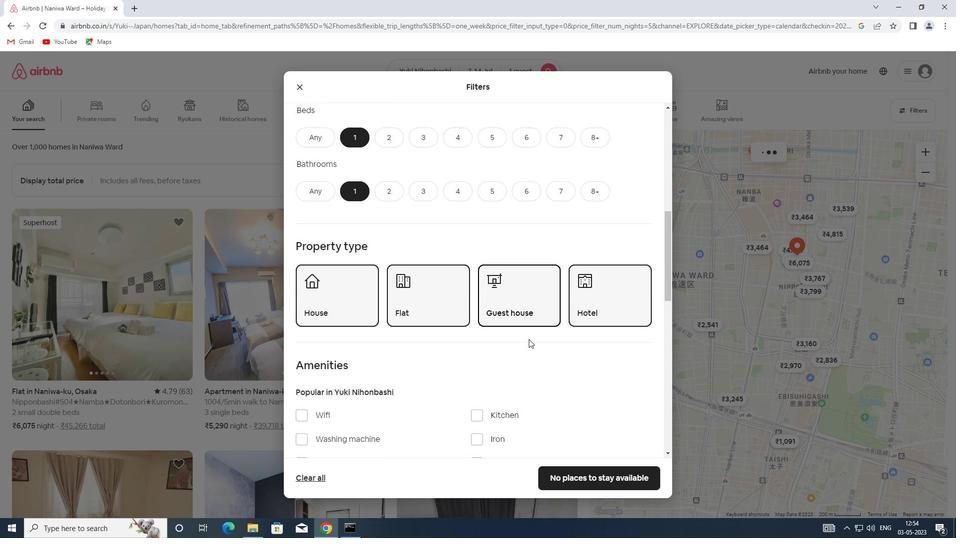 
Action: Mouse scrolled (524, 336) with delta (0, 0)
Screenshot: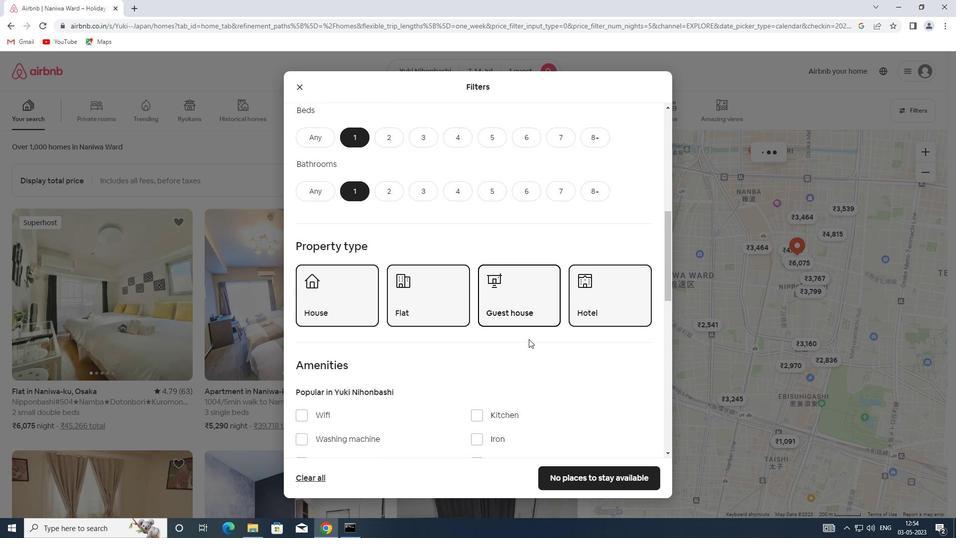 
Action: Mouse scrolled (524, 336) with delta (0, 0)
Screenshot: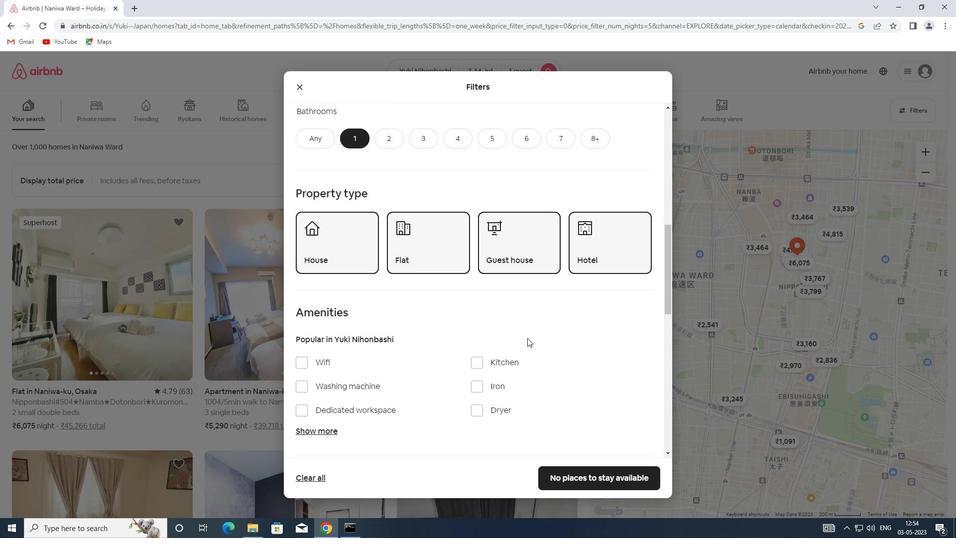 
Action: Mouse moved to (315, 255)
Screenshot: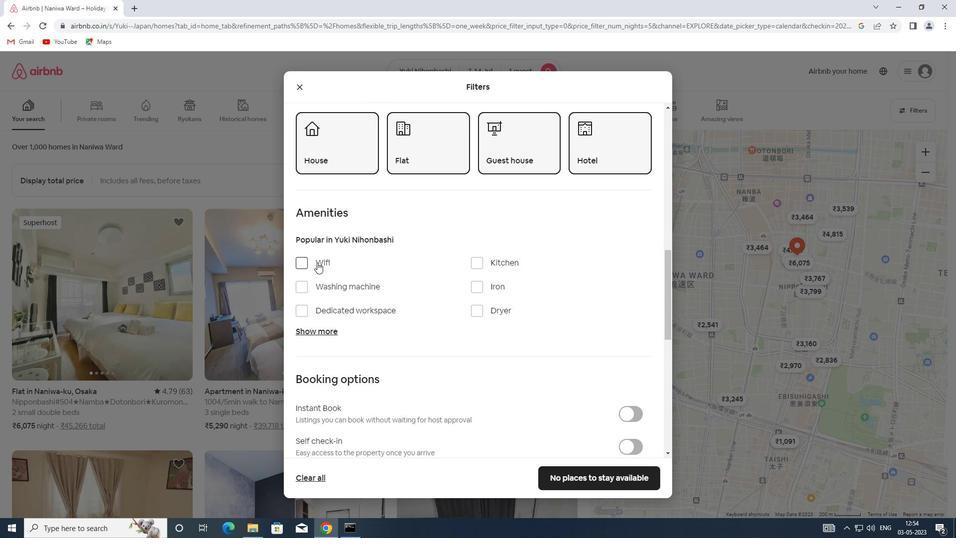 
Action: Mouse pressed left at (315, 255)
Screenshot: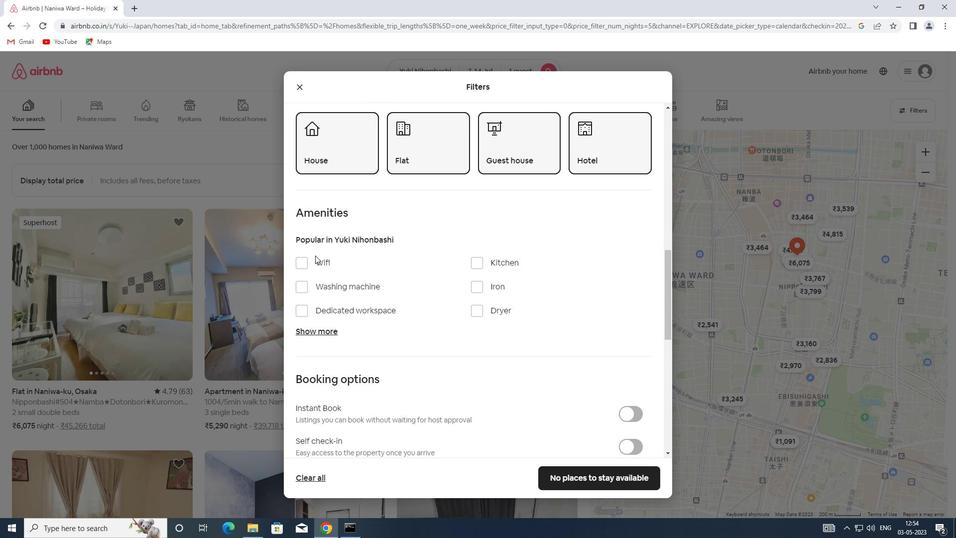 
Action: Mouse moved to (322, 263)
Screenshot: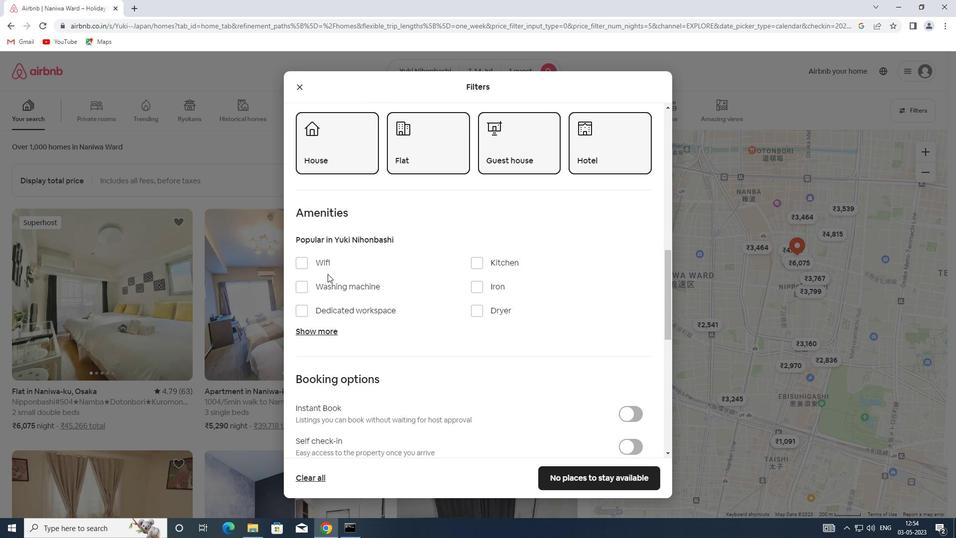 
Action: Mouse pressed left at (322, 263)
Screenshot: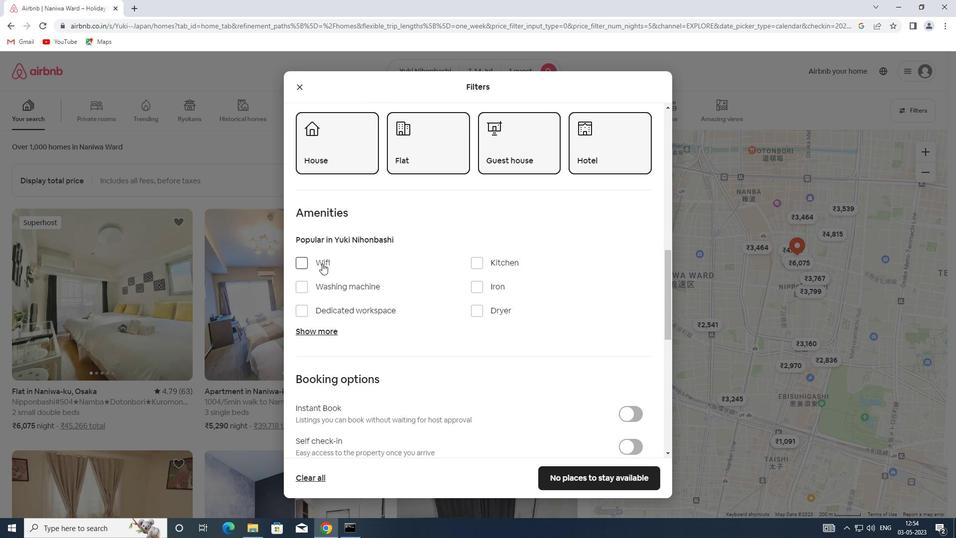
Action: Mouse moved to (334, 291)
Screenshot: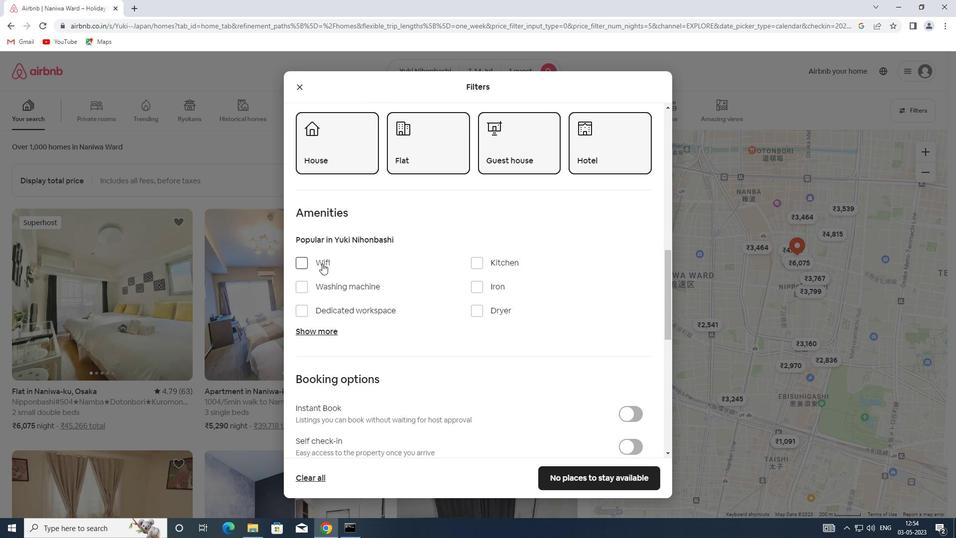 
Action: Mouse pressed left at (334, 291)
Screenshot: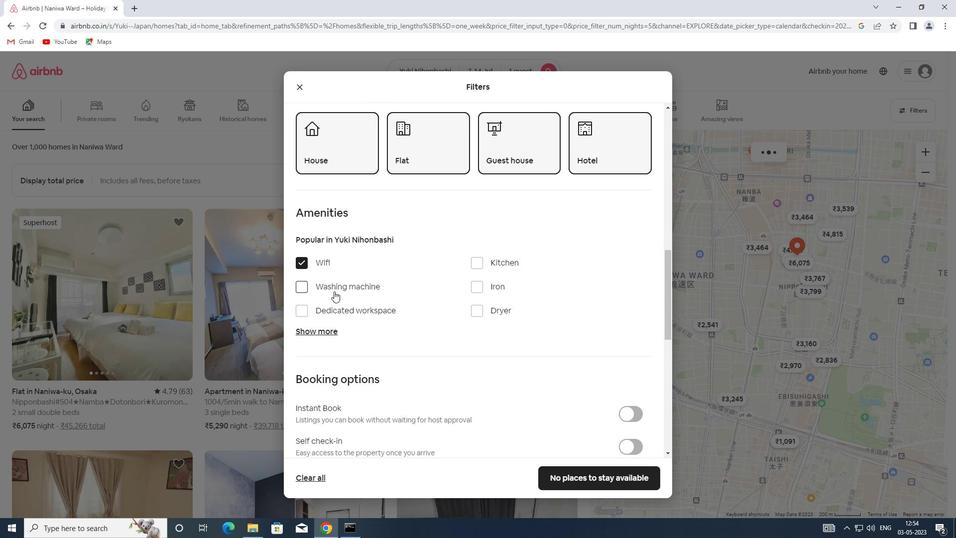 
Action: Mouse scrolled (334, 290) with delta (0, 0)
Screenshot: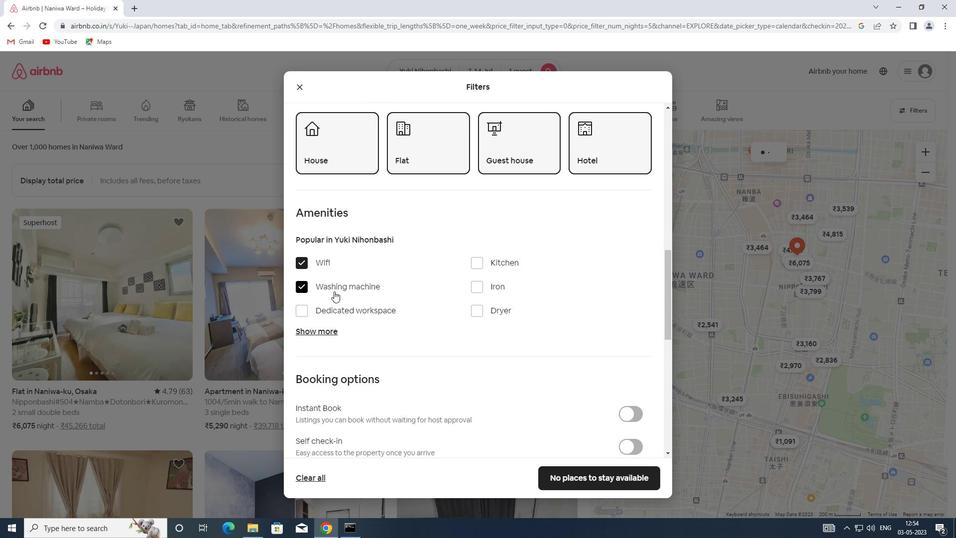 
Action: Mouse scrolled (334, 290) with delta (0, 0)
Screenshot: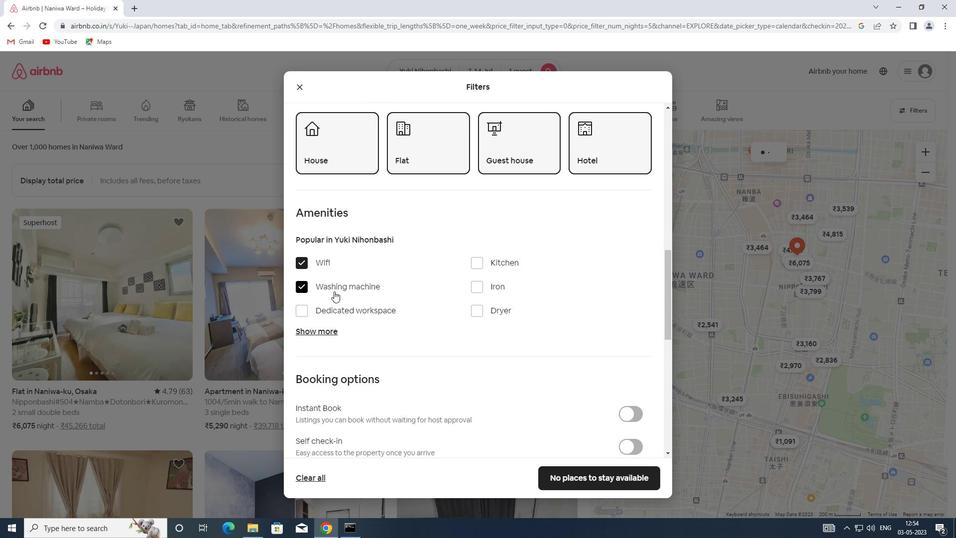 
Action: Mouse scrolled (334, 290) with delta (0, 0)
Screenshot: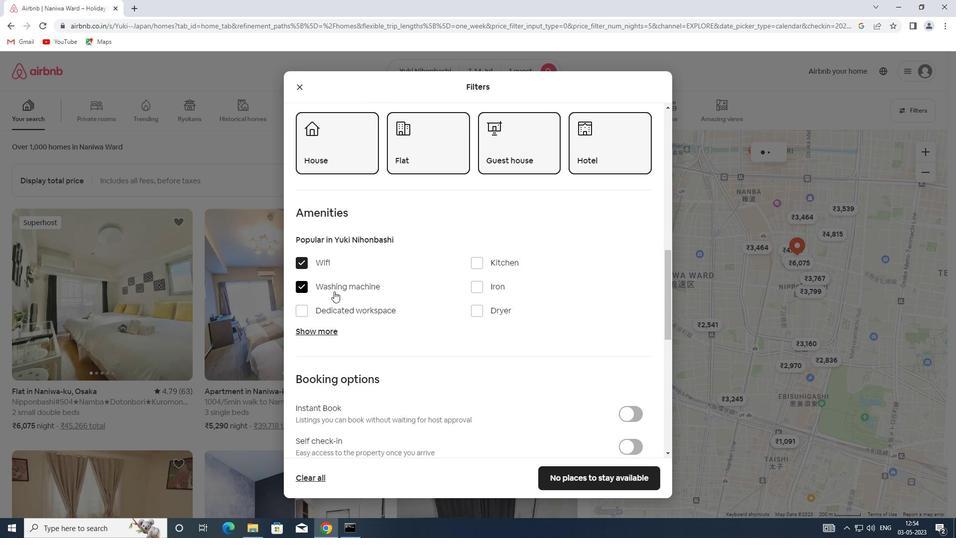 
Action: Mouse scrolled (334, 290) with delta (0, 0)
Screenshot: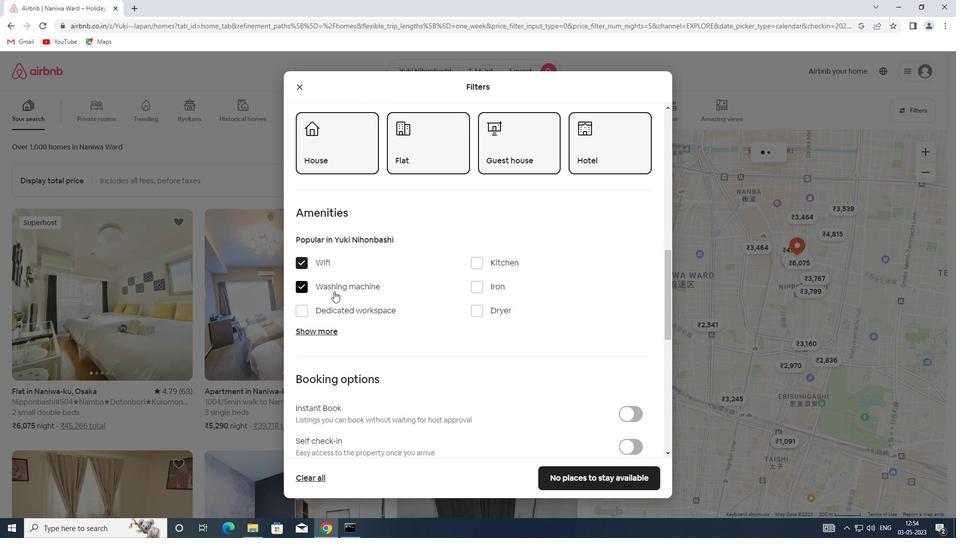 
Action: Mouse moved to (643, 248)
Screenshot: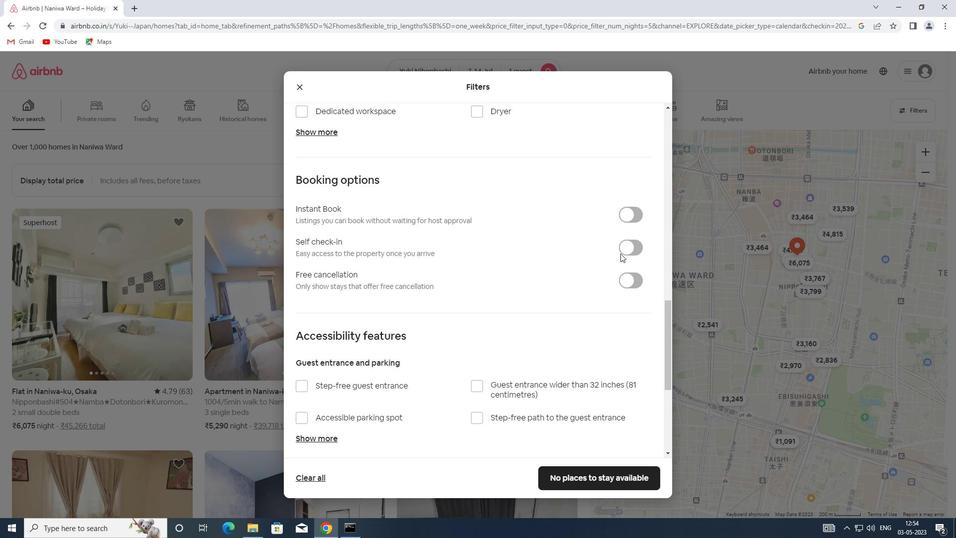 
Action: Mouse pressed left at (643, 248)
Screenshot: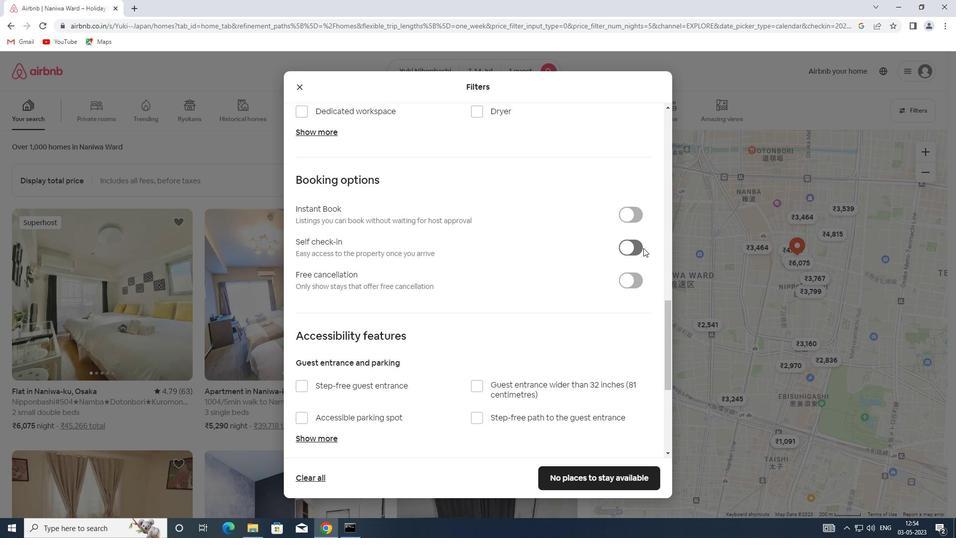 
Action: Mouse moved to (638, 247)
Screenshot: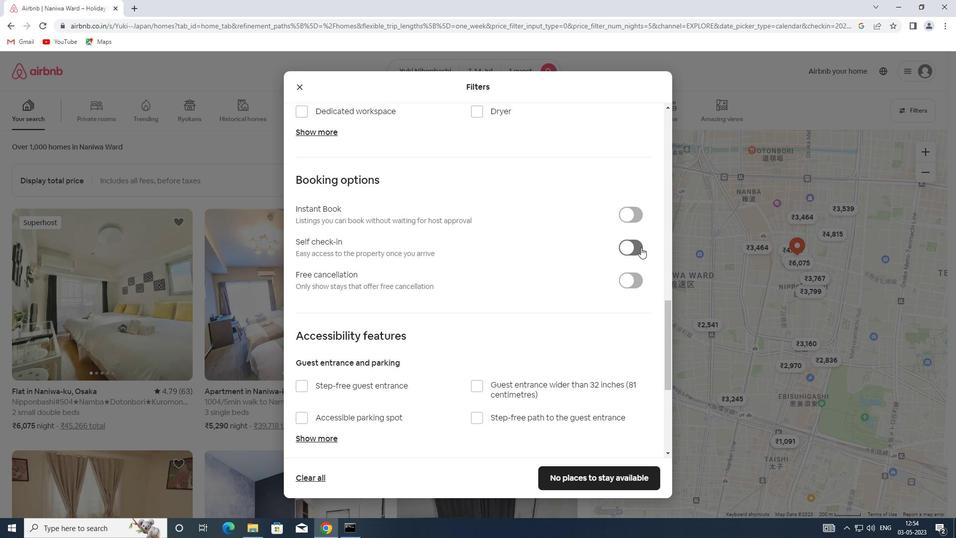 
Action: Mouse pressed left at (638, 247)
Screenshot: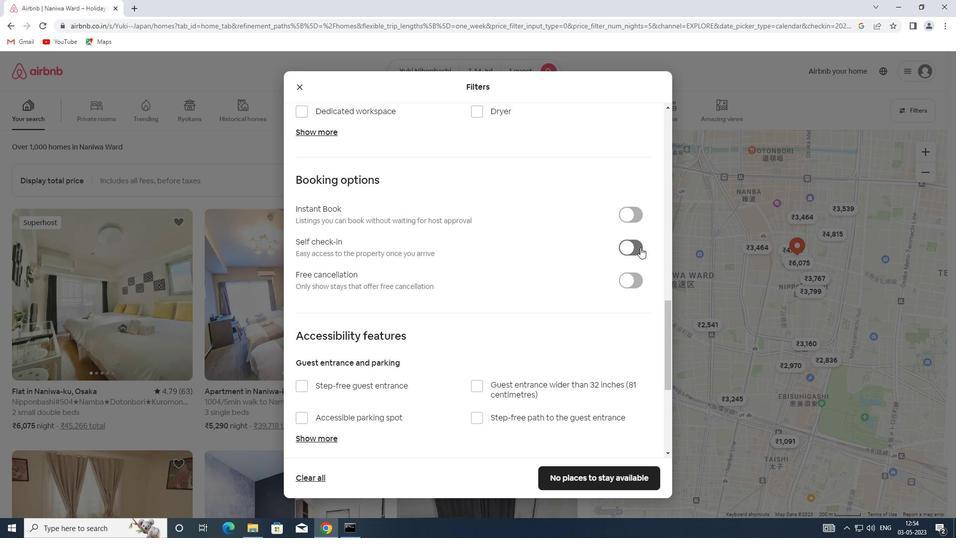 
Action: Mouse moved to (482, 325)
Screenshot: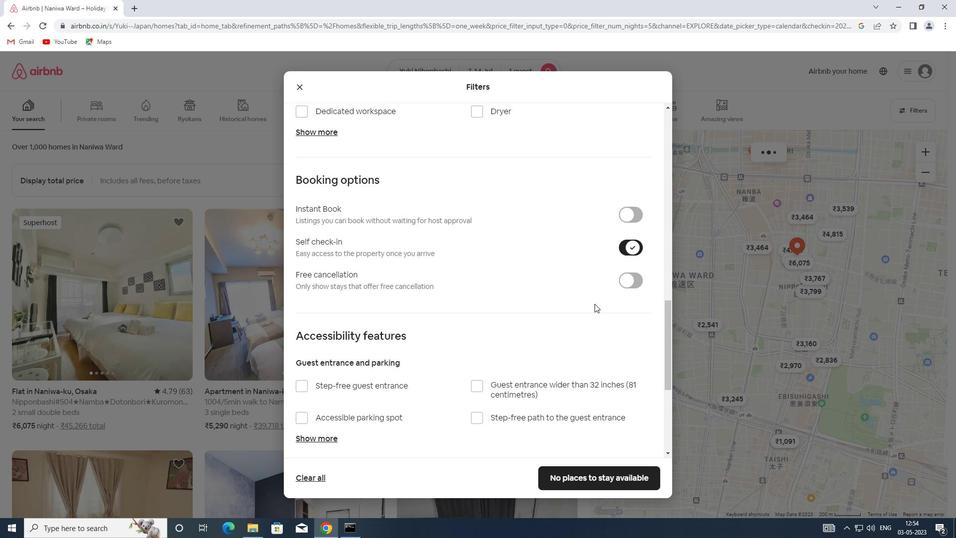 
Action: Mouse scrolled (482, 325) with delta (0, 0)
Screenshot: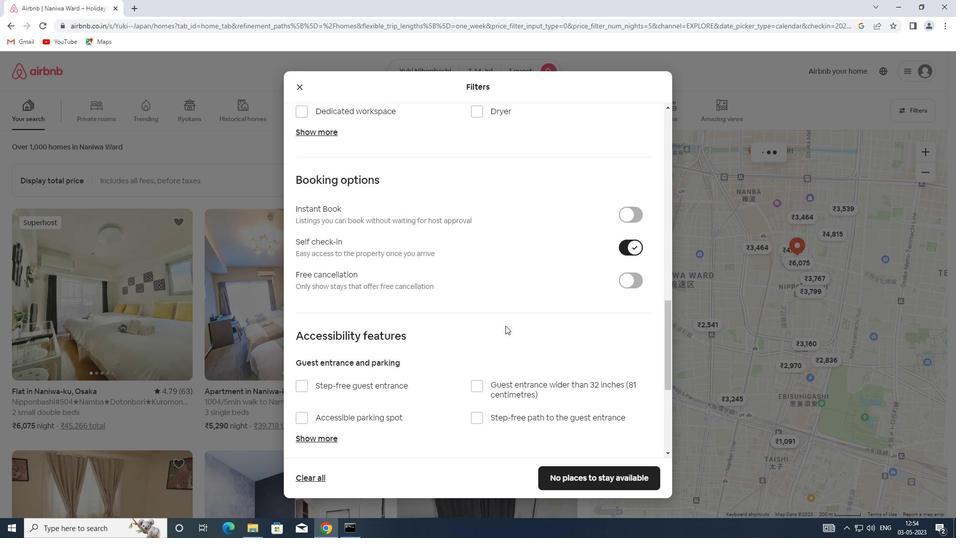
Action: Mouse scrolled (482, 325) with delta (0, 0)
Screenshot: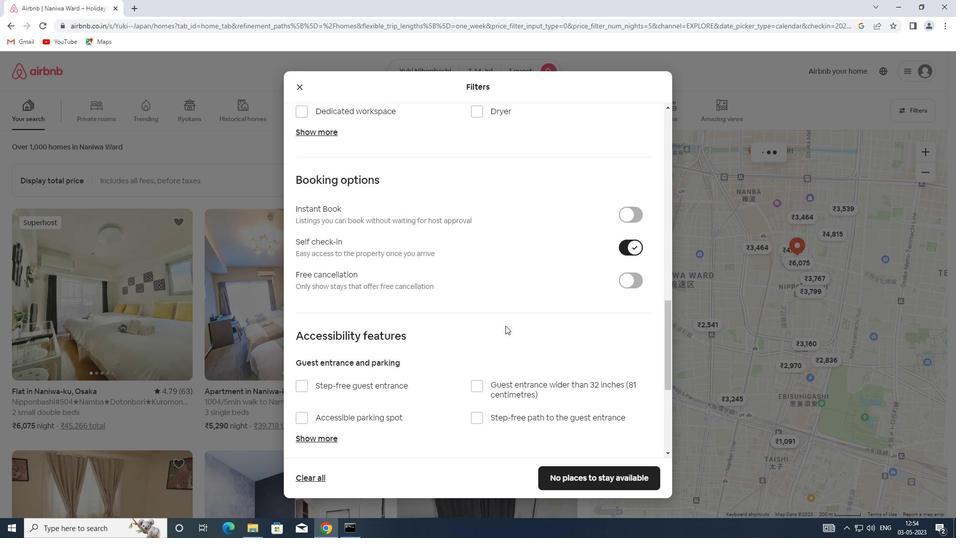
Action: Mouse scrolled (482, 325) with delta (0, 0)
Screenshot: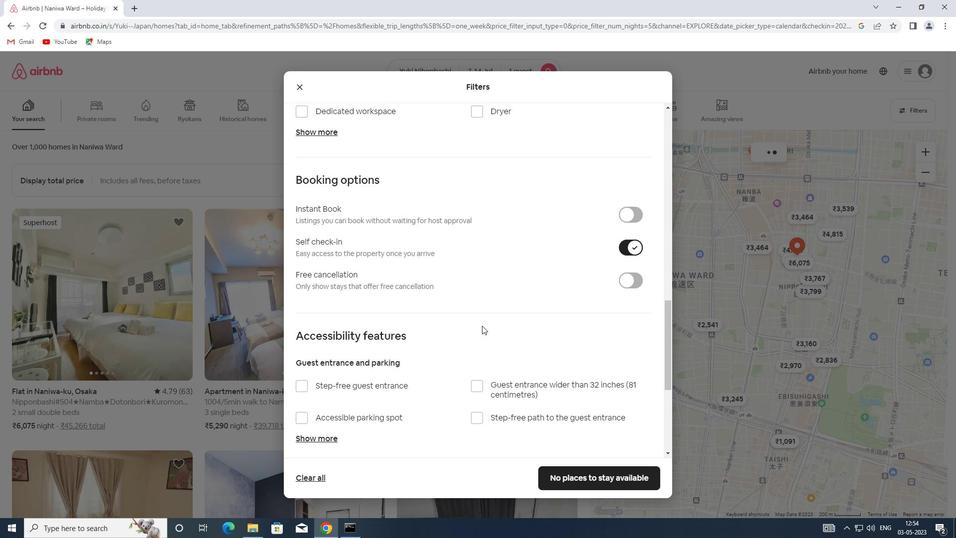 
Action: Mouse scrolled (482, 325) with delta (0, 0)
Screenshot: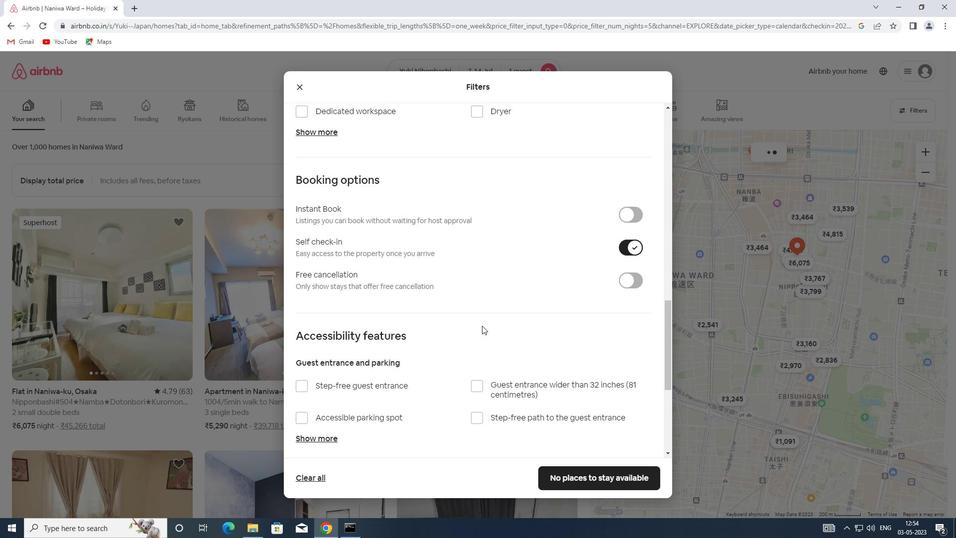 
Action: Mouse moved to (334, 424)
Screenshot: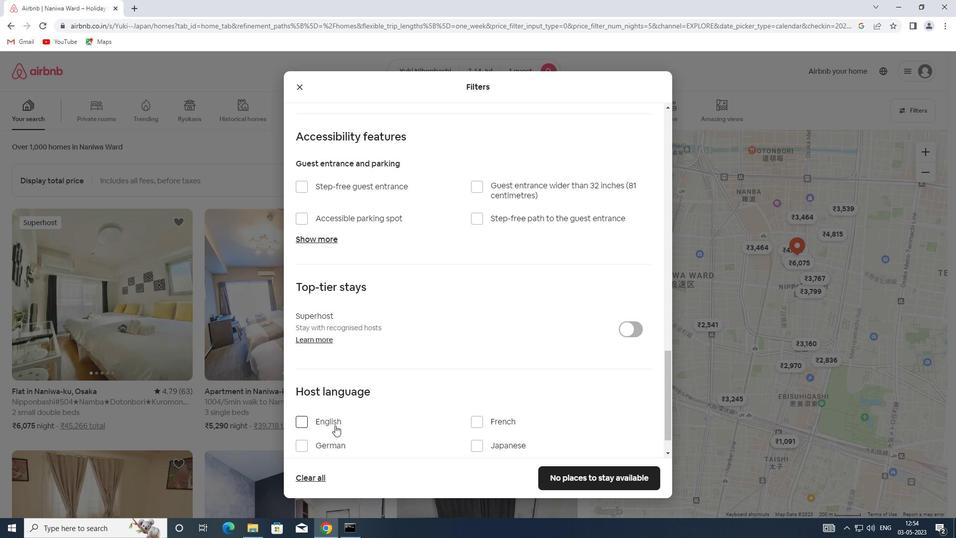 
Action: Mouse pressed left at (334, 424)
Screenshot: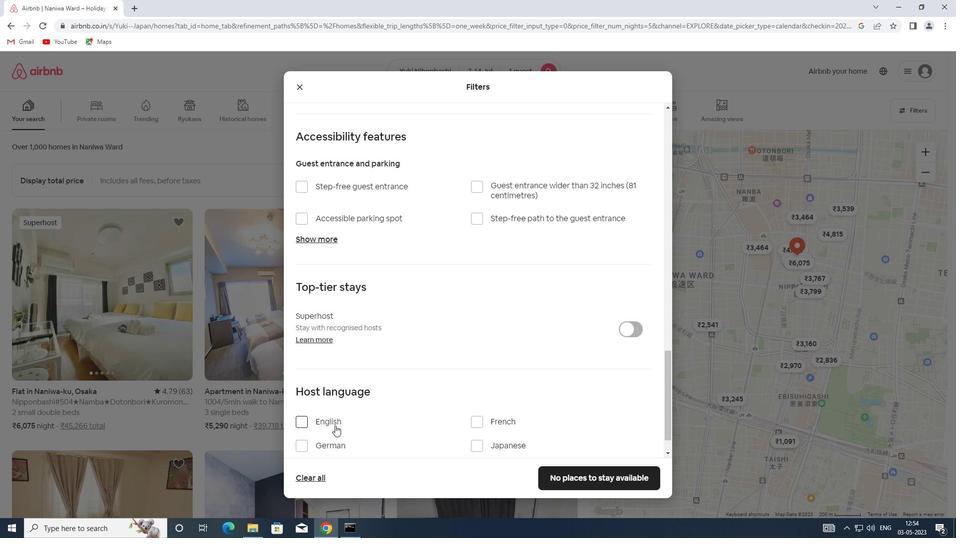
Action: Mouse moved to (586, 478)
Screenshot: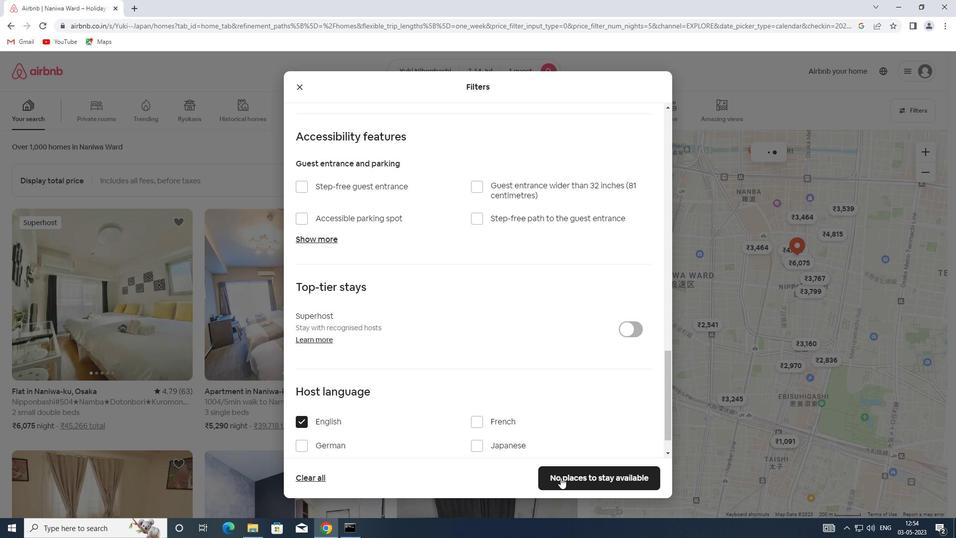
Action: Mouse pressed left at (586, 478)
Screenshot: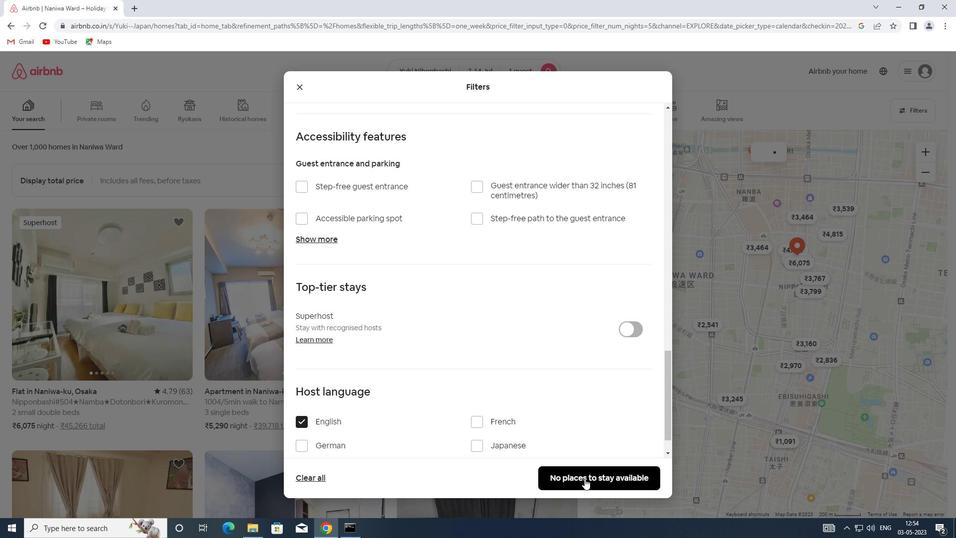
